 Task: Search one way flight ticket for 1 adult, 1 child, 1 infant in seat in premium economy from Roswell: Roswell Air Center to Gillette: Gillette Campbell County Airport on 5-1-2023. Choice of flights is Royal air maroc. Number of bags: 2 carry on bags and 4 checked bags. Price is upto 71000. Outbound departure time preference is 20:00.
Action: Mouse moved to (224, 223)
Screenshot: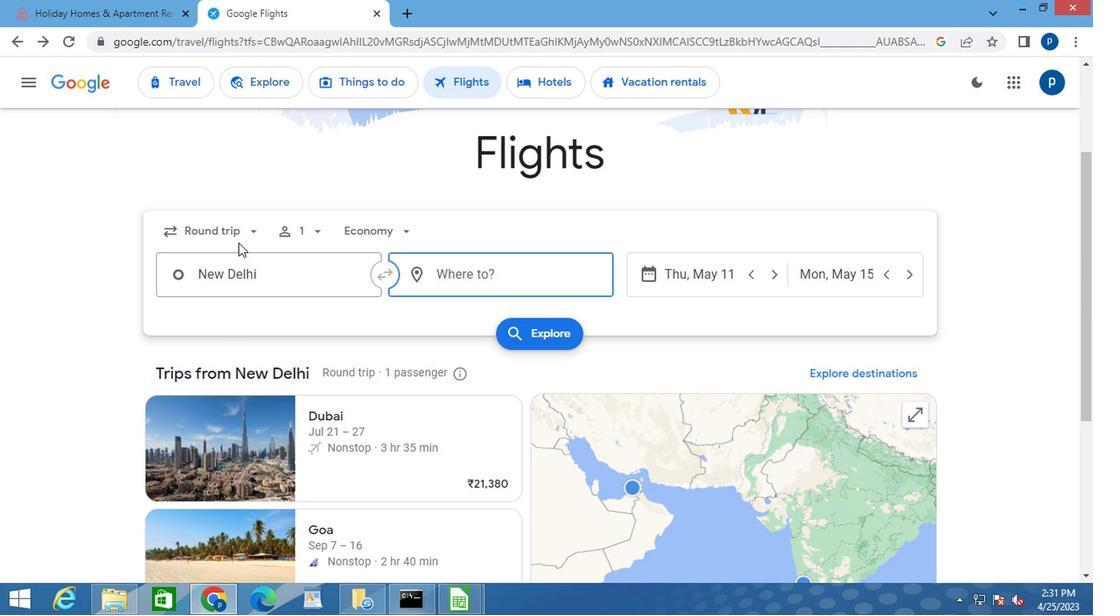 
Action: Mouse pressed left at (224, 223)
Screenshot: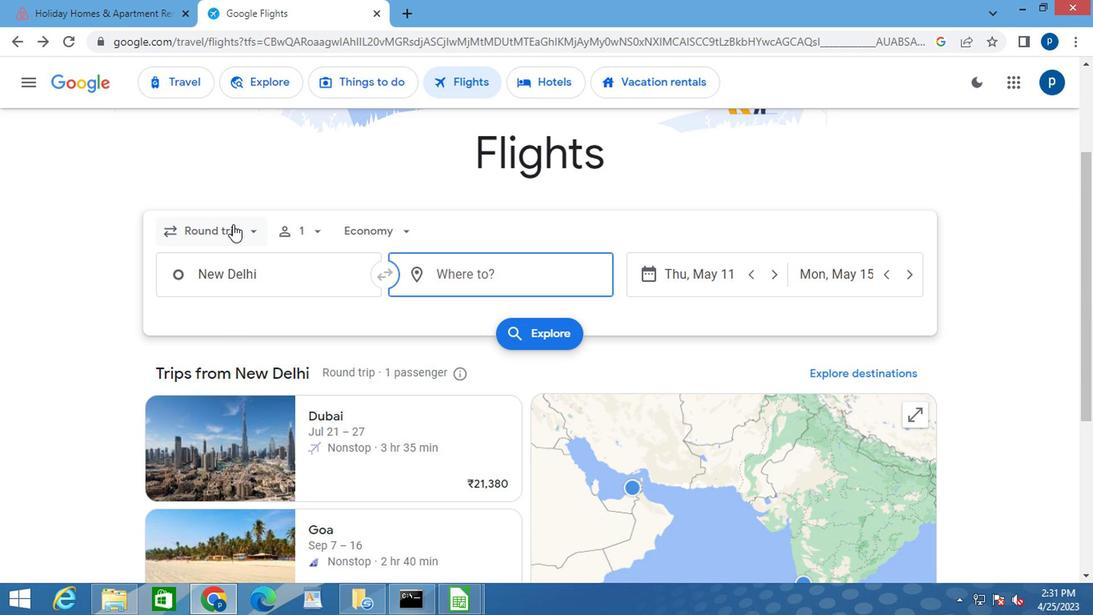 
Action: Mouse moved to (228, 306)
Screenshot: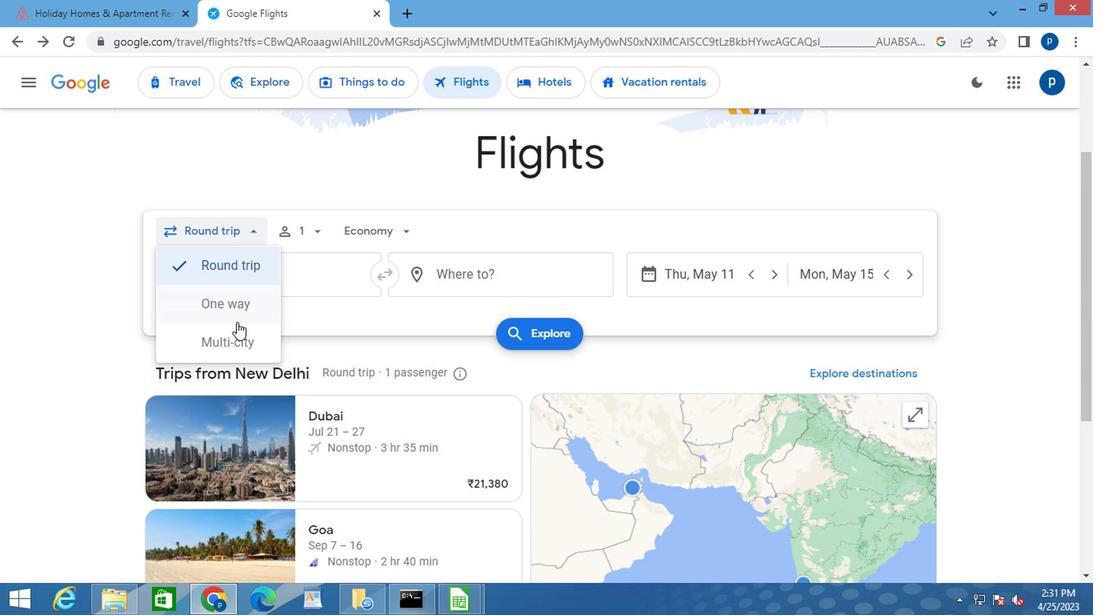 
Action: Mouse pressed left at (228, 306)
Screenshot: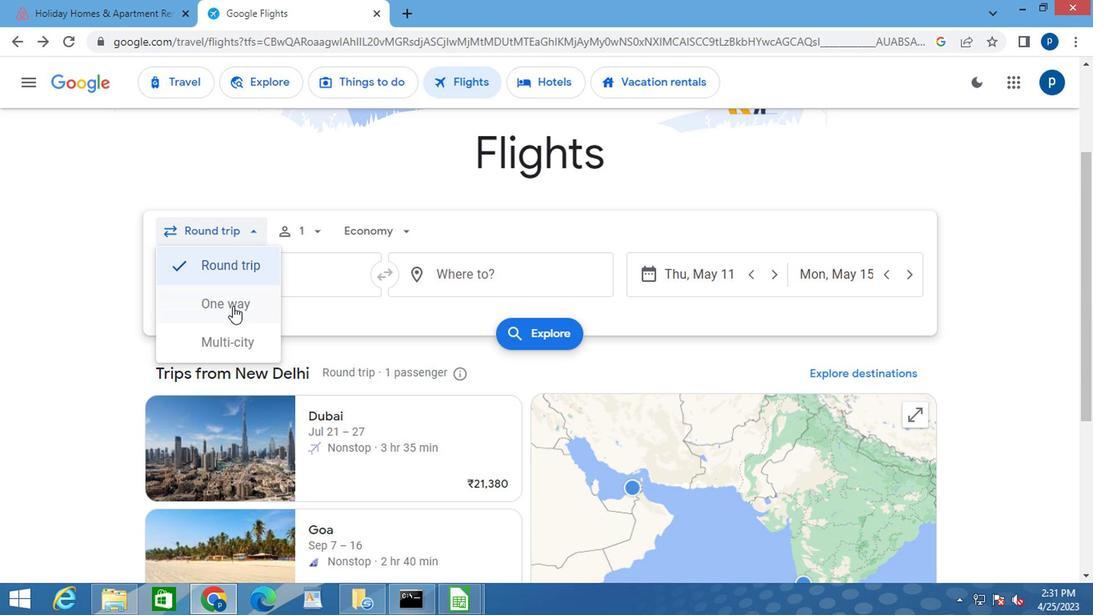 
Action: Mouse moved to (311, 237)
Screenshot: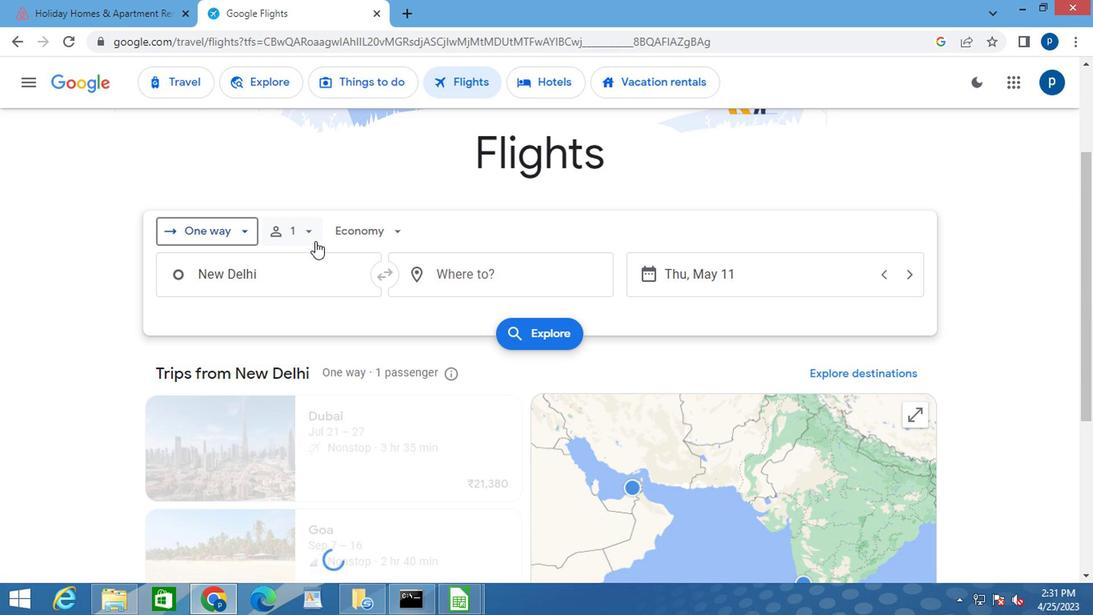 
Action: Mouse pressed left at (311, 237)
Screenshot: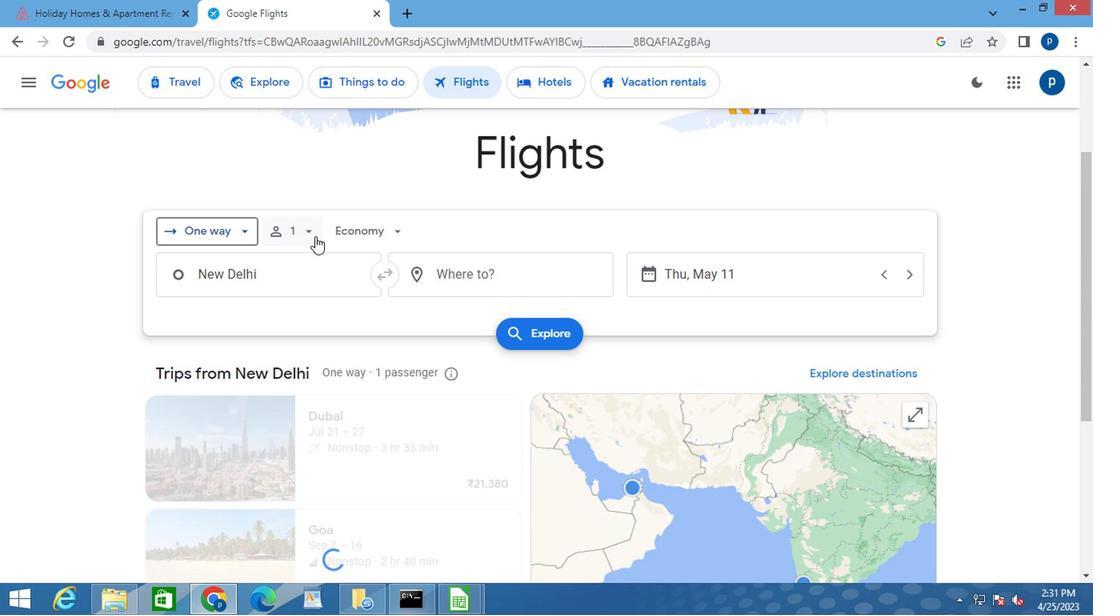 
Action: Mouse moved to (434, 312)
Screenshot: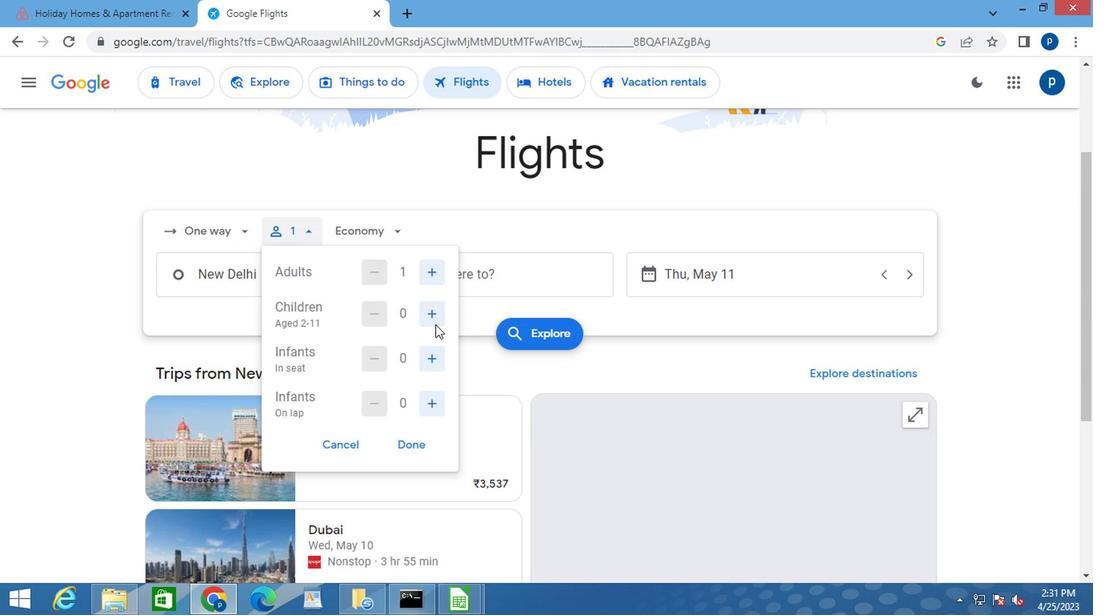 
Action: Mouse pressed left at (434, 312)
Screenshot: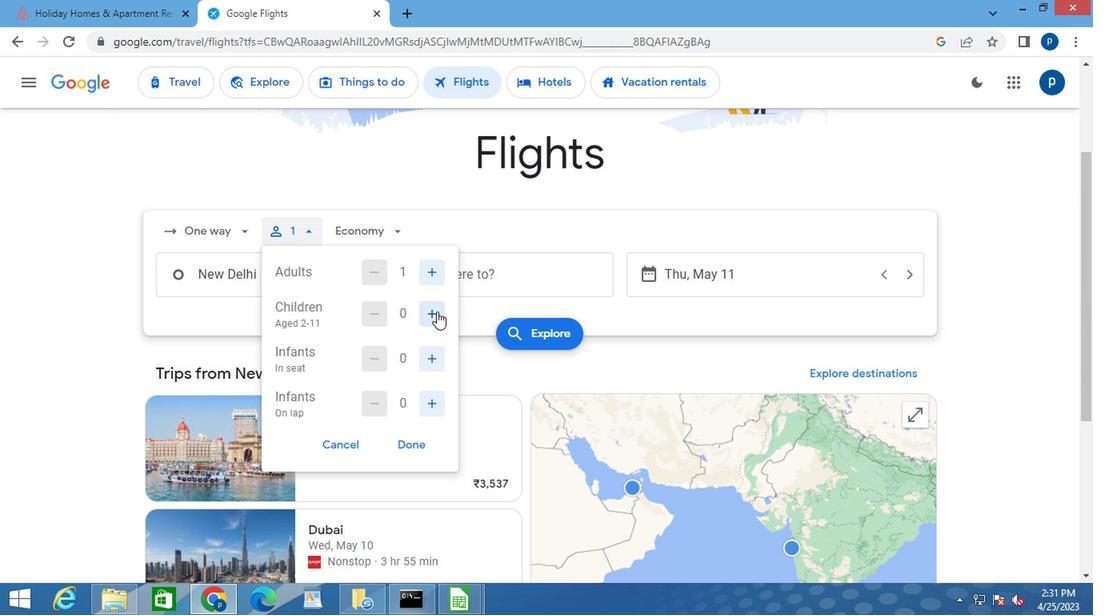 
Action: Mouse moved to (432, 357)
Screenshot: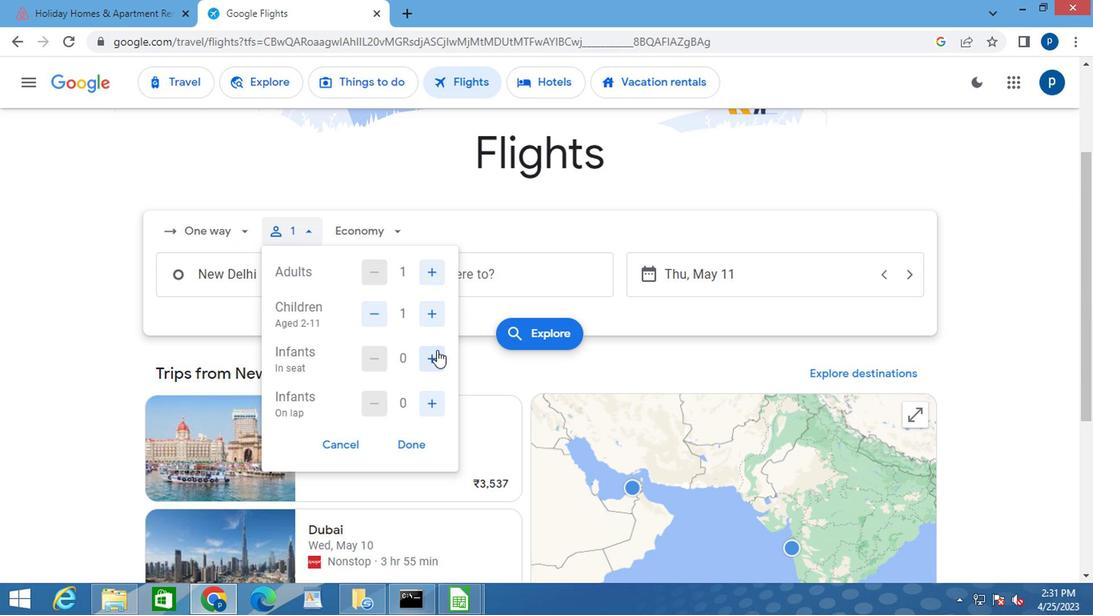 
Action: Mouse pressed left at (432, 357)
Screenshot: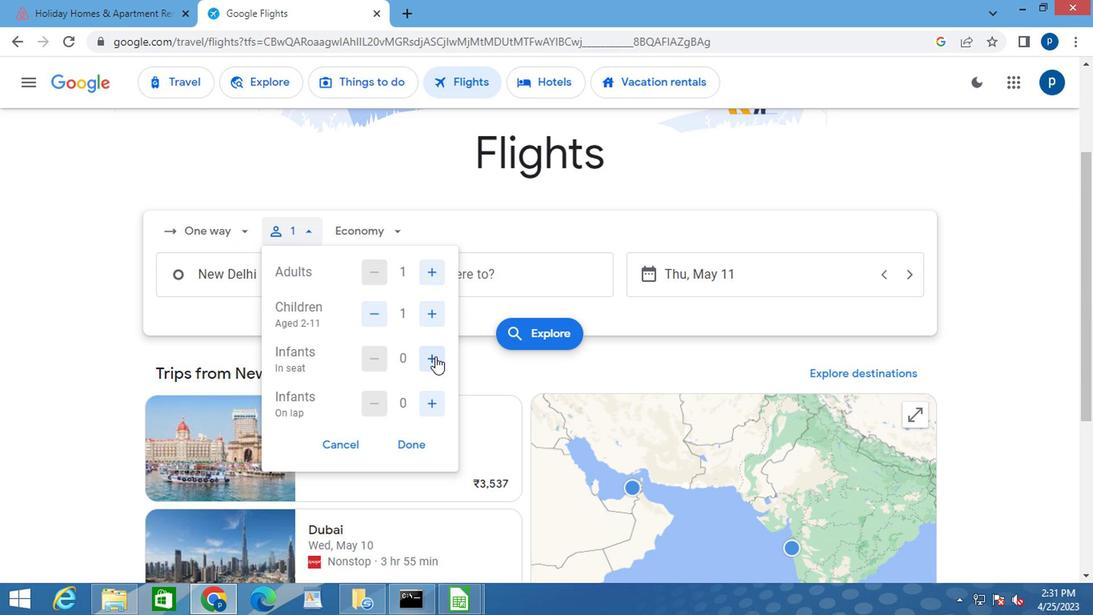 
Action: Mouse moved to (410, 440)
Screenshot: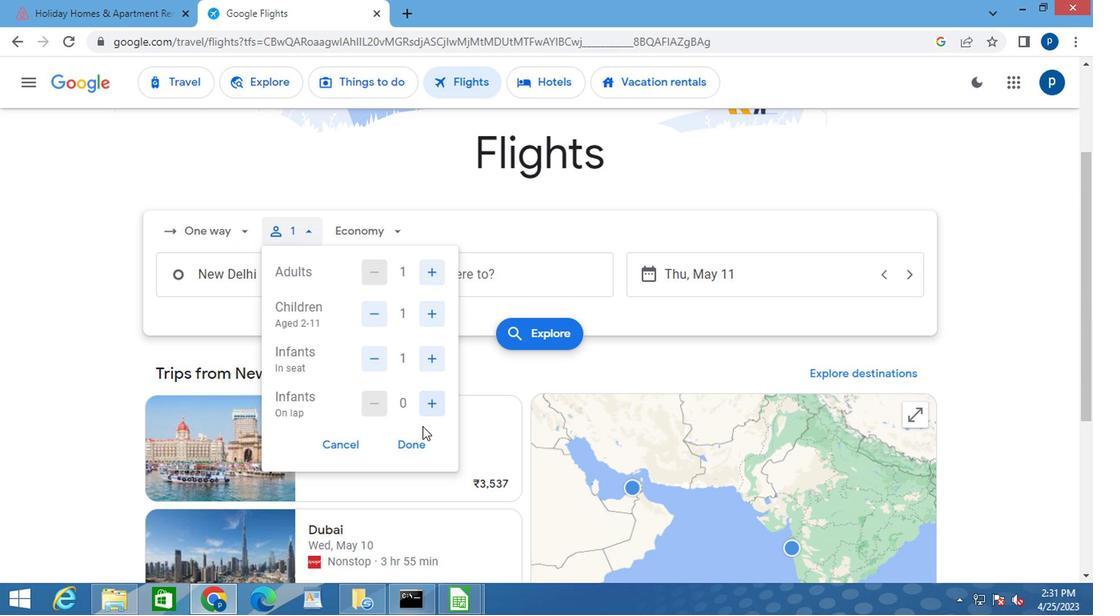 
Action: Mouse pressed left at (410, 440)
Screenshot: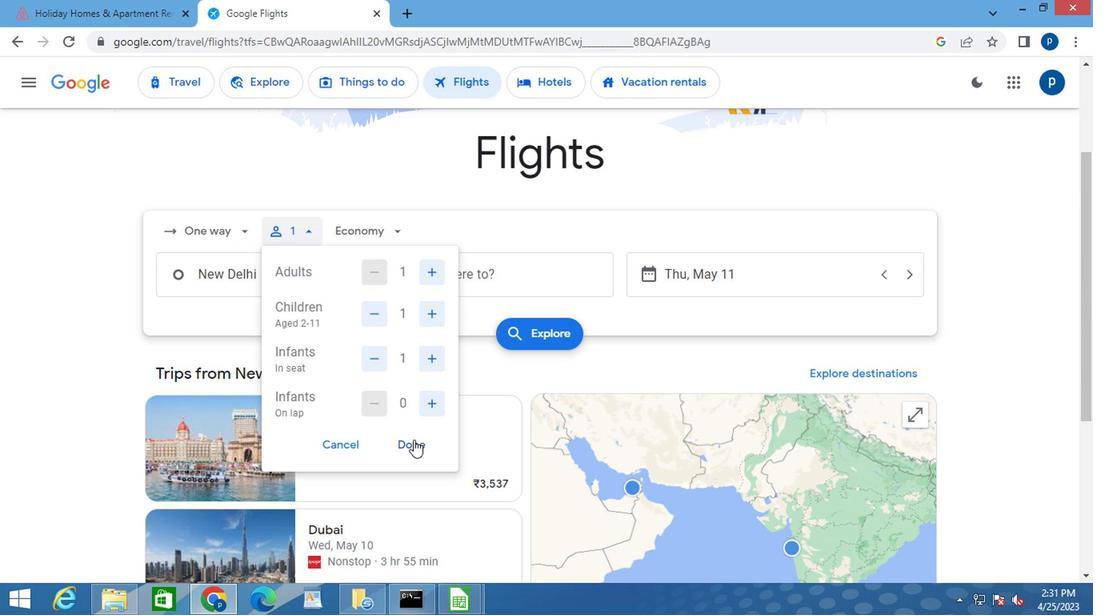 
Action: Mouse moved to (368, 237)
Screenshot: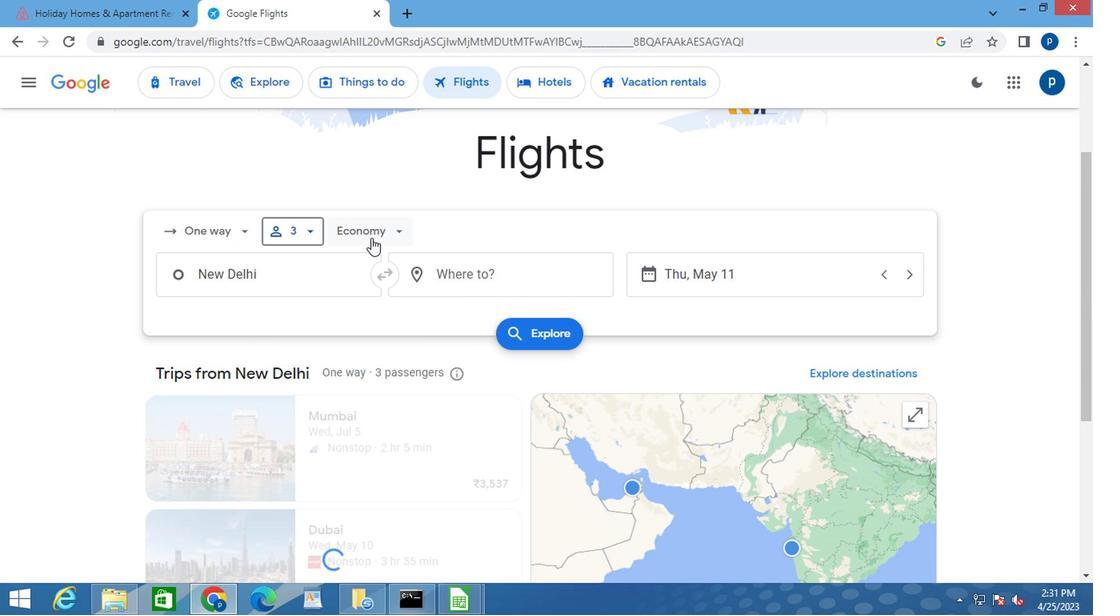 
Action: Mouse pressed left at (368, 237)
Screenshot: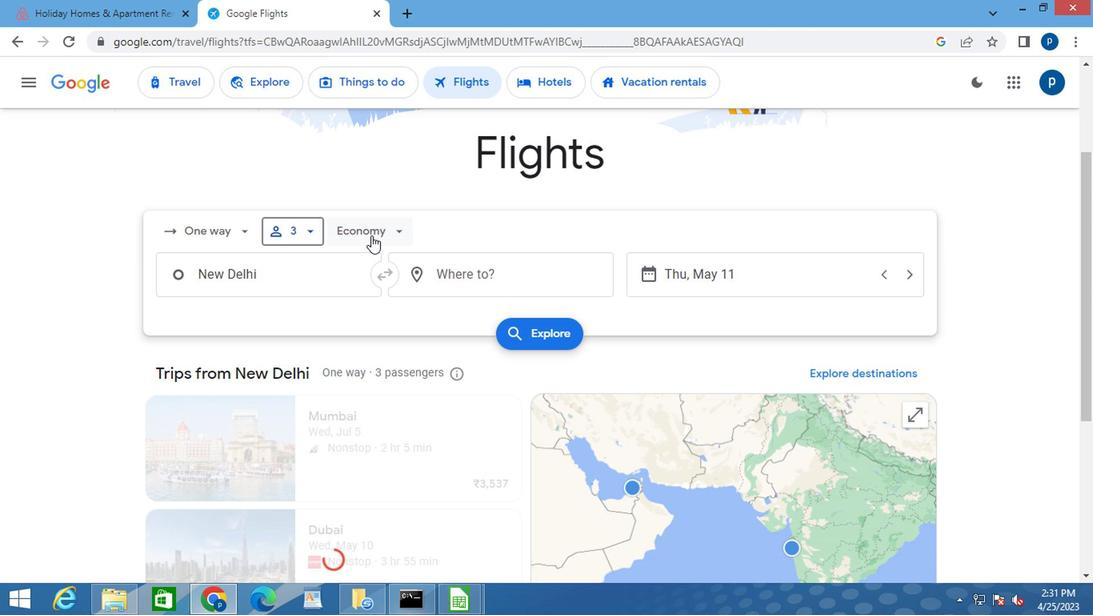 
Action: Mouse moved to (393, 303)
Screenshot: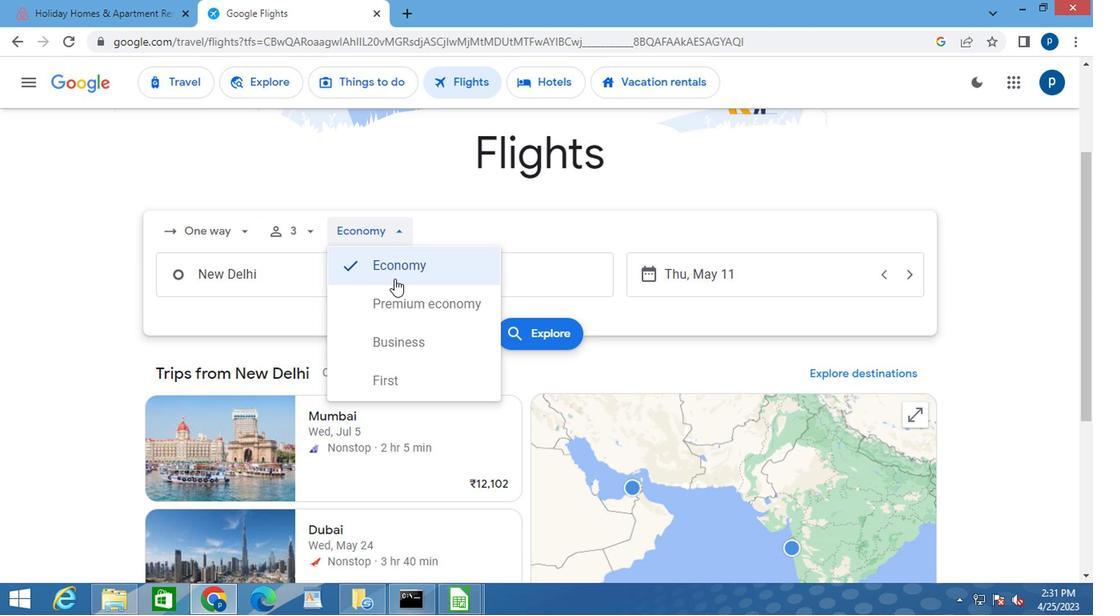 
Action: Mouse pressed left at (393, 303)
Screenshot: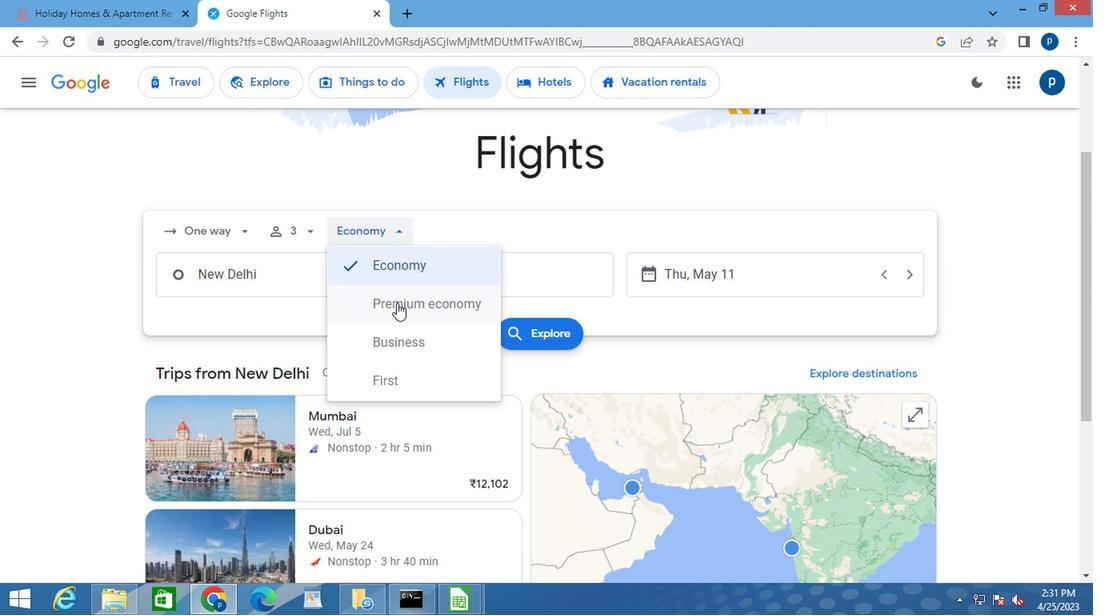 
Action: Mouse moved to (250, 279)
Screenshot: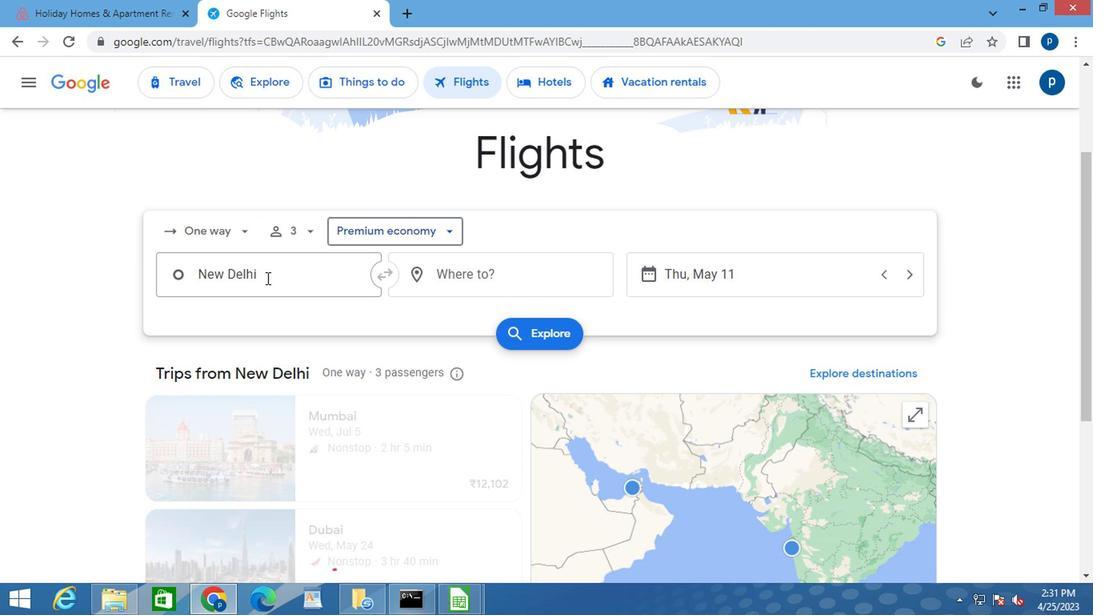 
Action: Mouse pressed left at (250, 279)
Screenshot: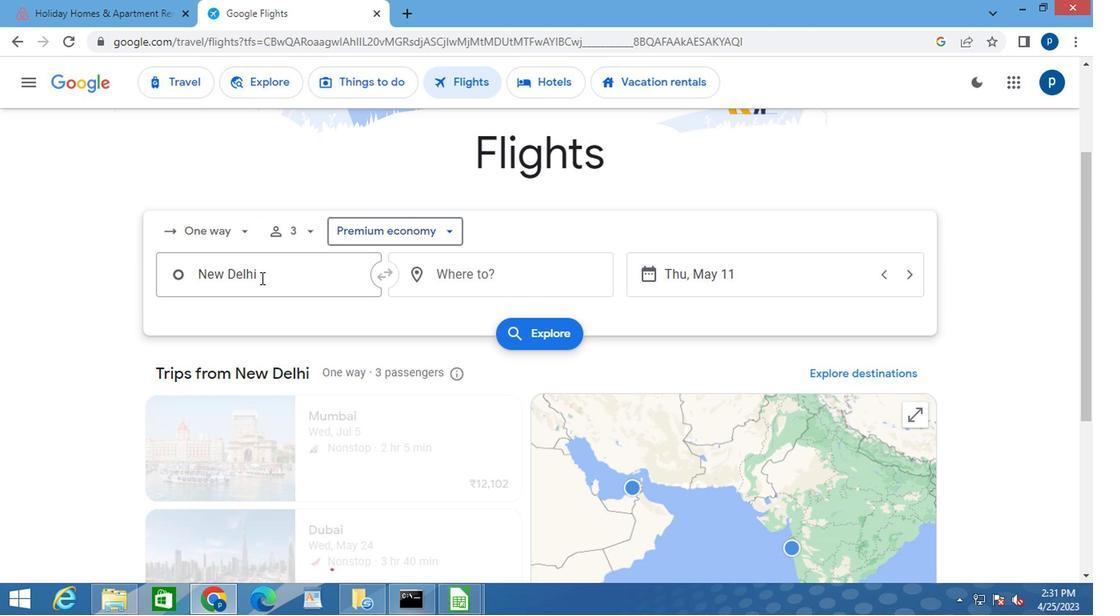 
Action: Mouse pressed left at (250, 279)
Screenshot: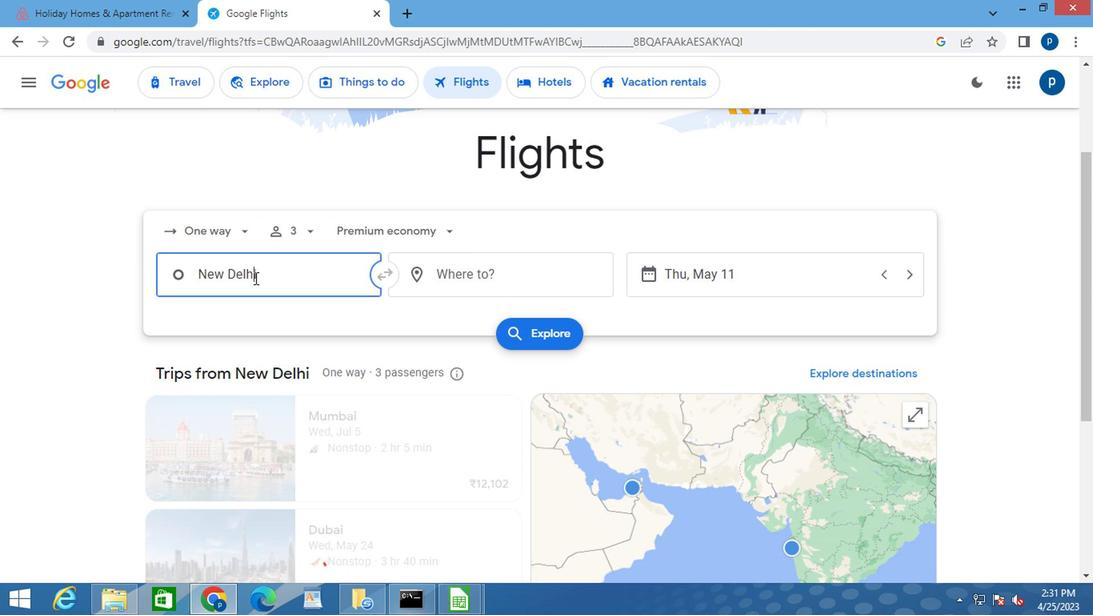 
Action: Key pressed r<Key.caps_lock>osewell<Key.space><Key.caps_lock>aa<Key.caps_lock><Key.backspace>ir
Screenshot: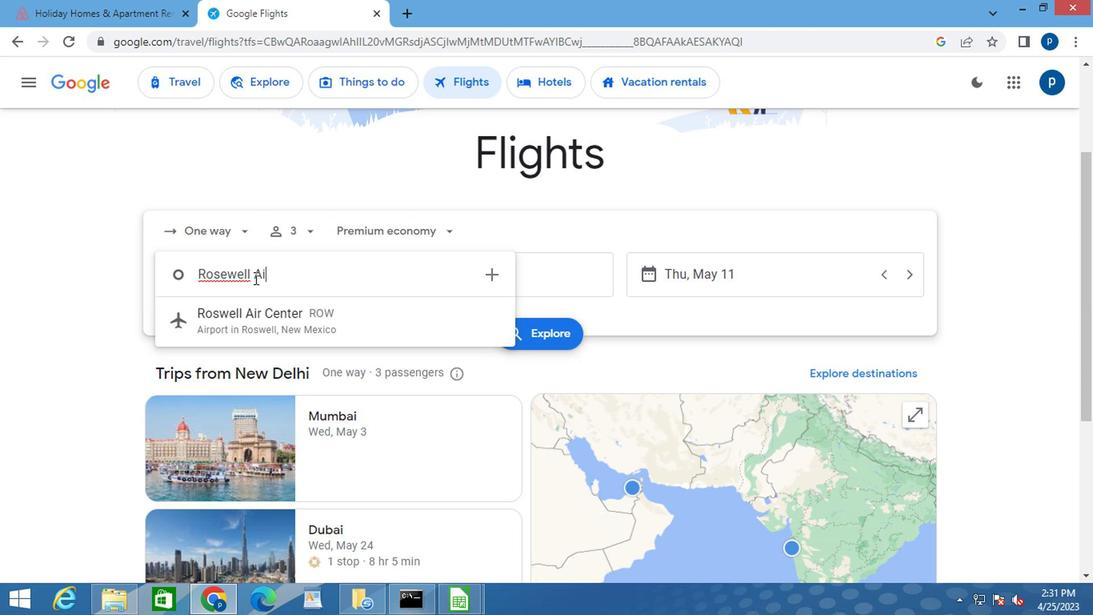 
Action: Mouse moved to (263, 316)
Screenshot: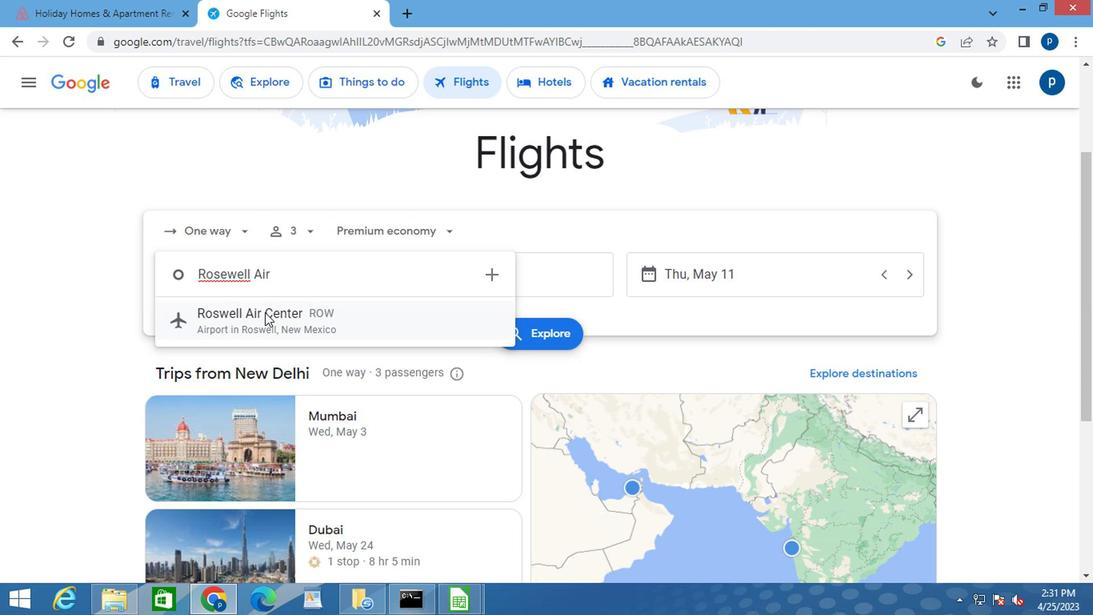 
Action: Mouse pressed left at (263, 316)
Screenshot: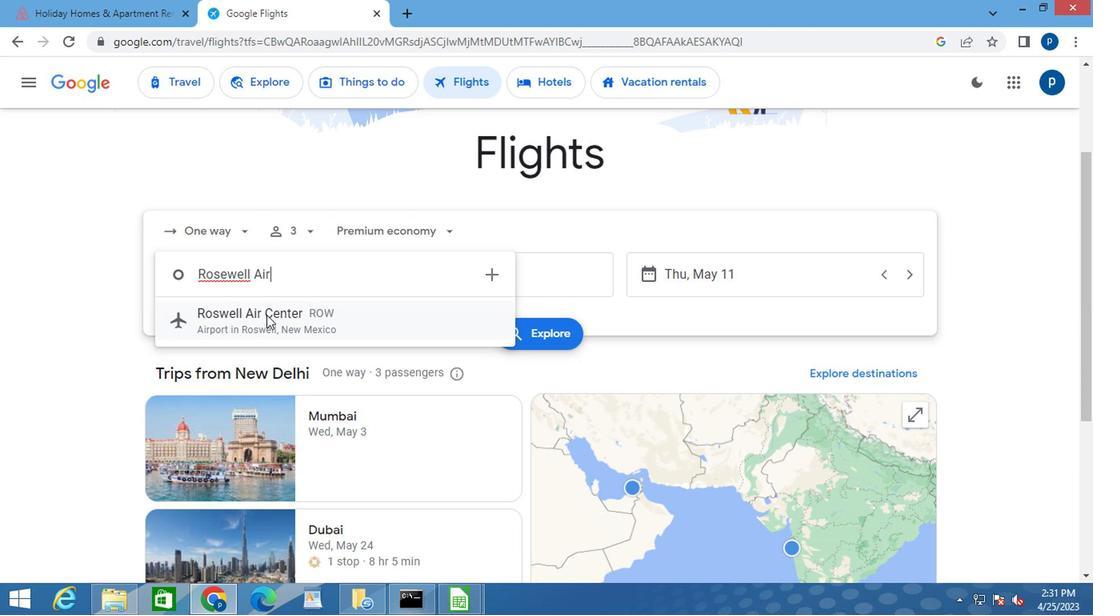 
Action: Mouse moved to (448, 281)
Screenshot: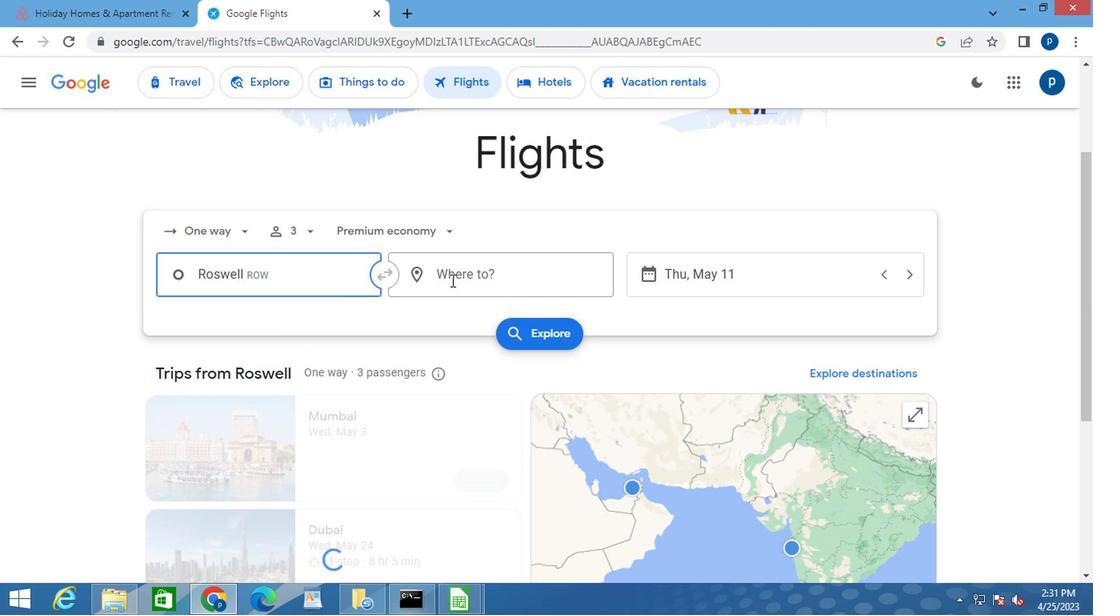 
Action: Mouse pressed left at (448, 281)
Screenshot: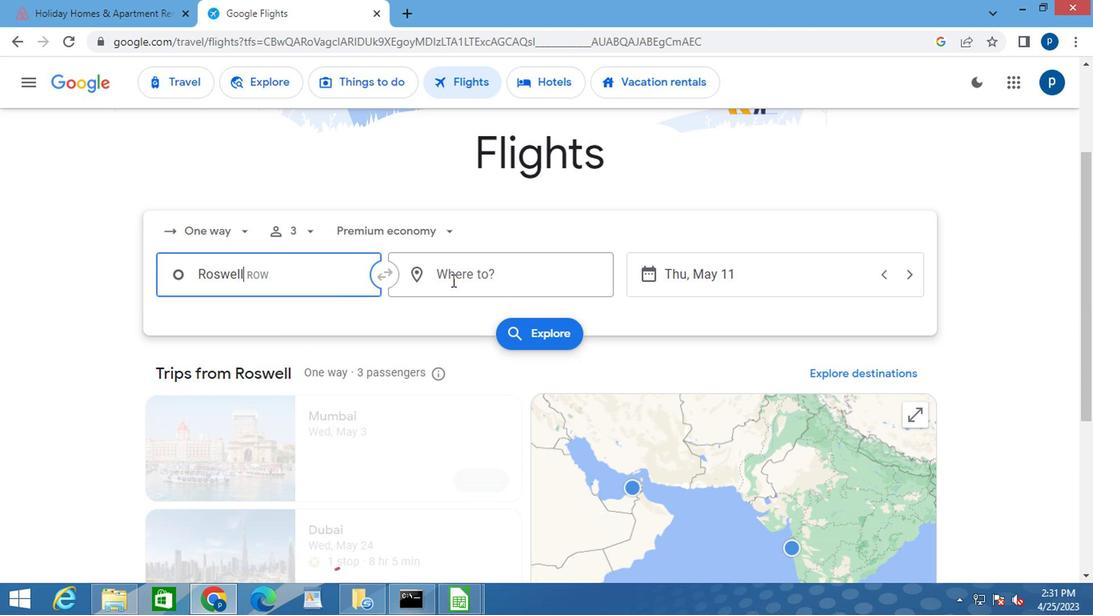 
Action: Key pressed <Key.caps_lock>g<Key.caps_lock>illett
Screenshot: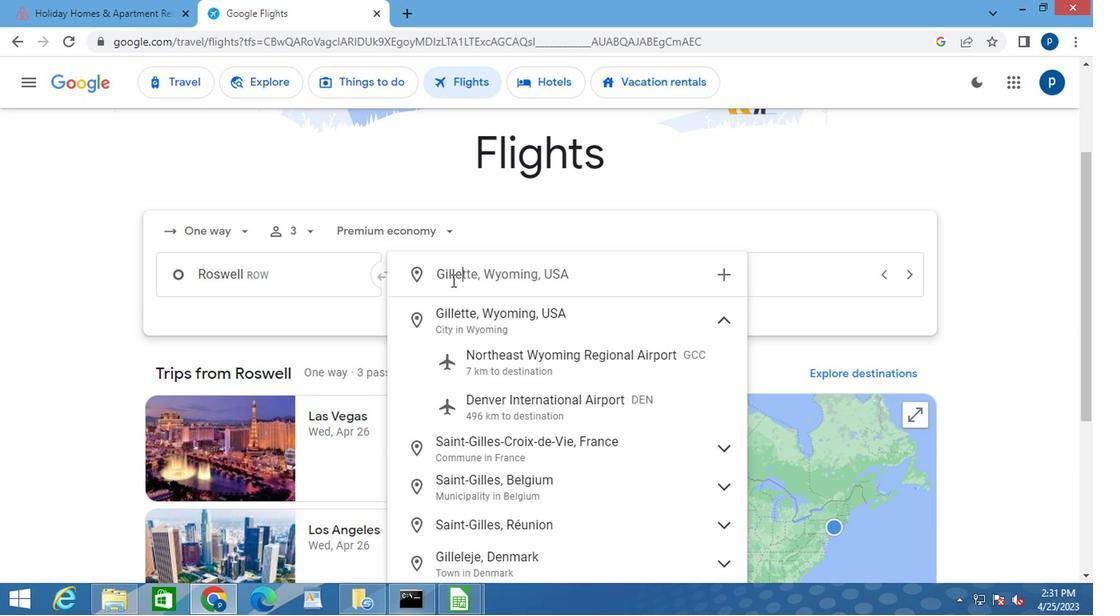 
Action: Mouse moved to (472, 322)
Screenshot: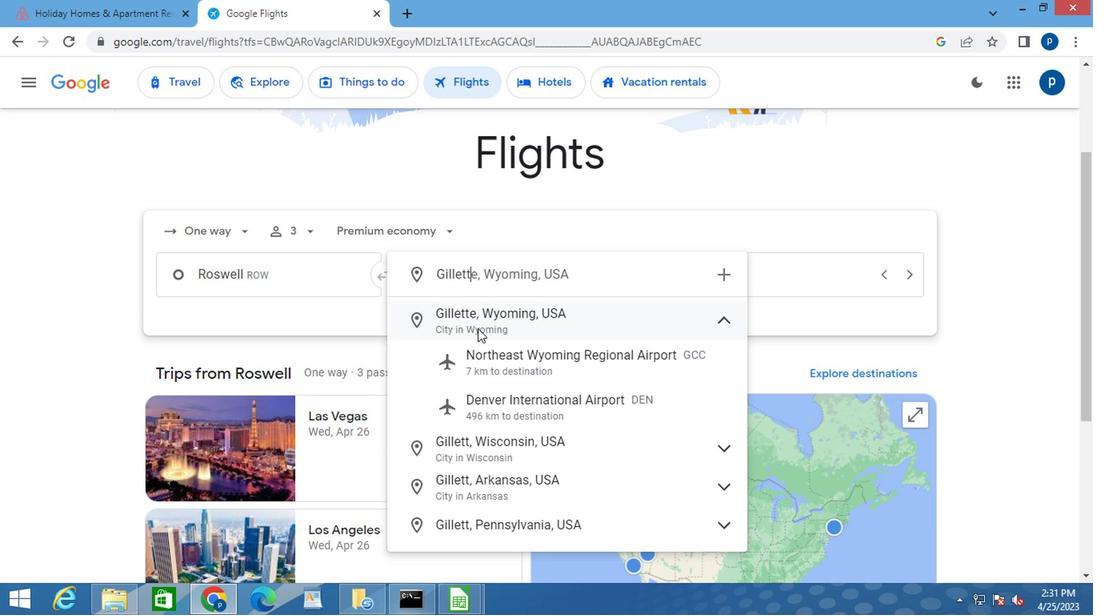 
Action: Mouse pressed left at (472, 322)
Screenshot: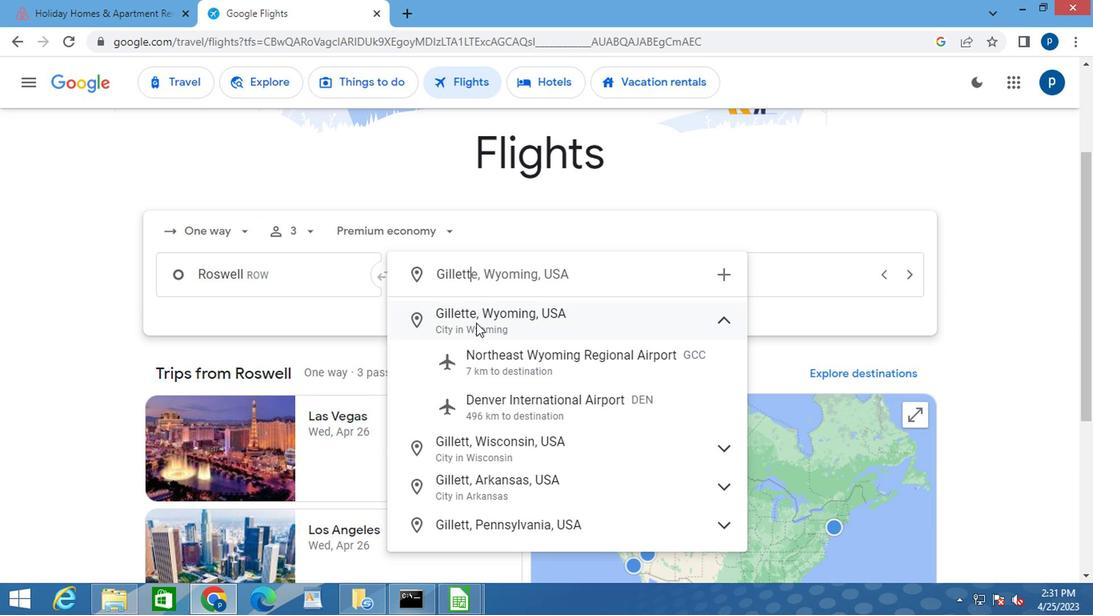 
Action: Mouse moved to (638, 279)
Screenshot: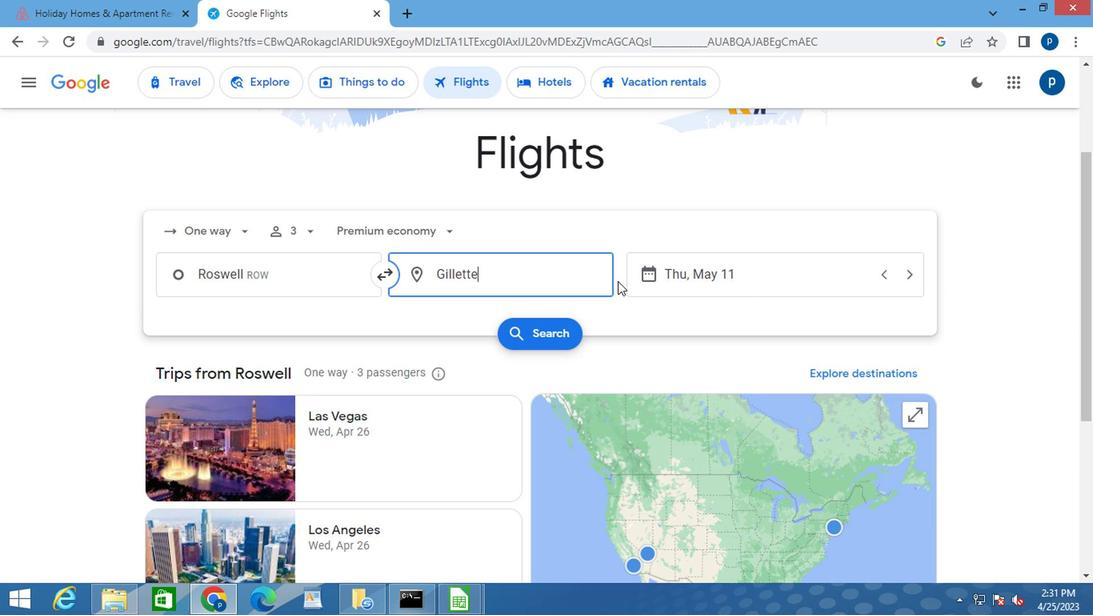 
Action: Mouse pressed left at (638, 279)
Screenshot: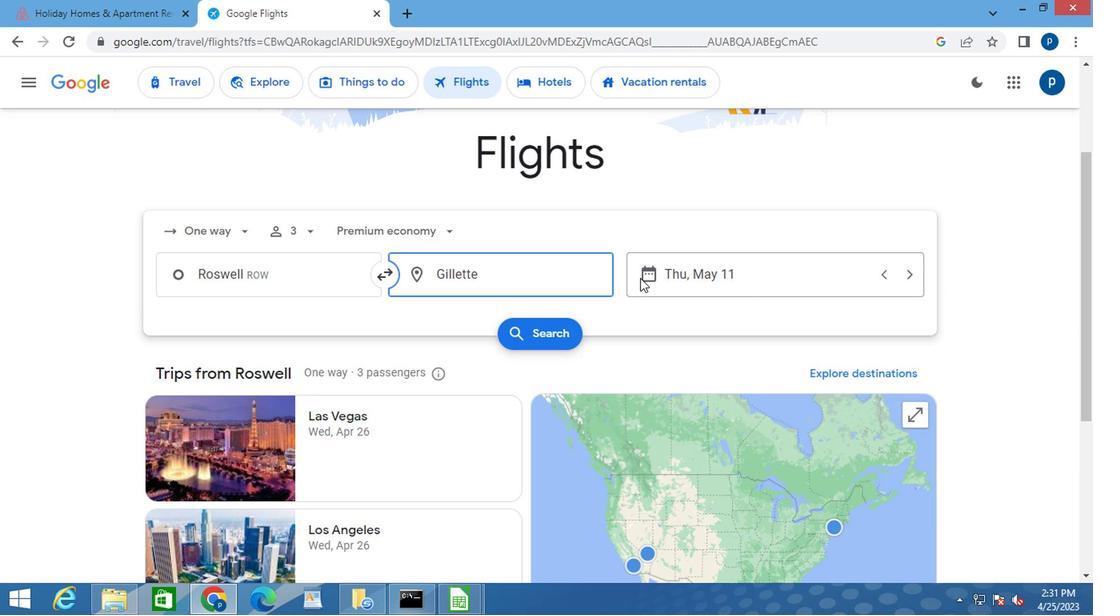 
Action: Mouse moved to (704, 287)
Screenshot: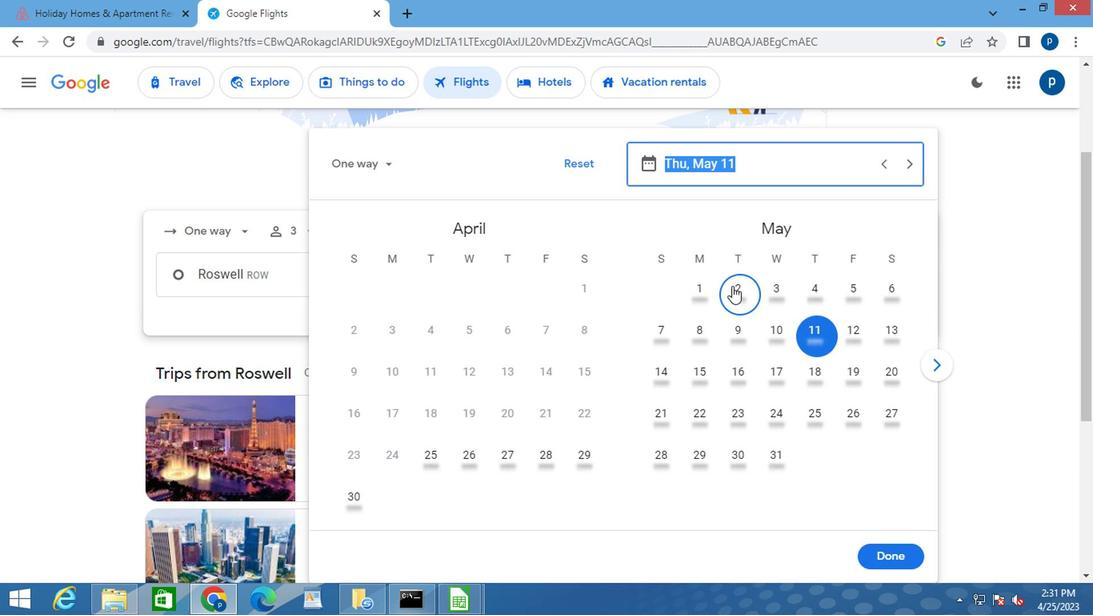 
Action: Mouse pressed left at (704, 287)
Screenshot: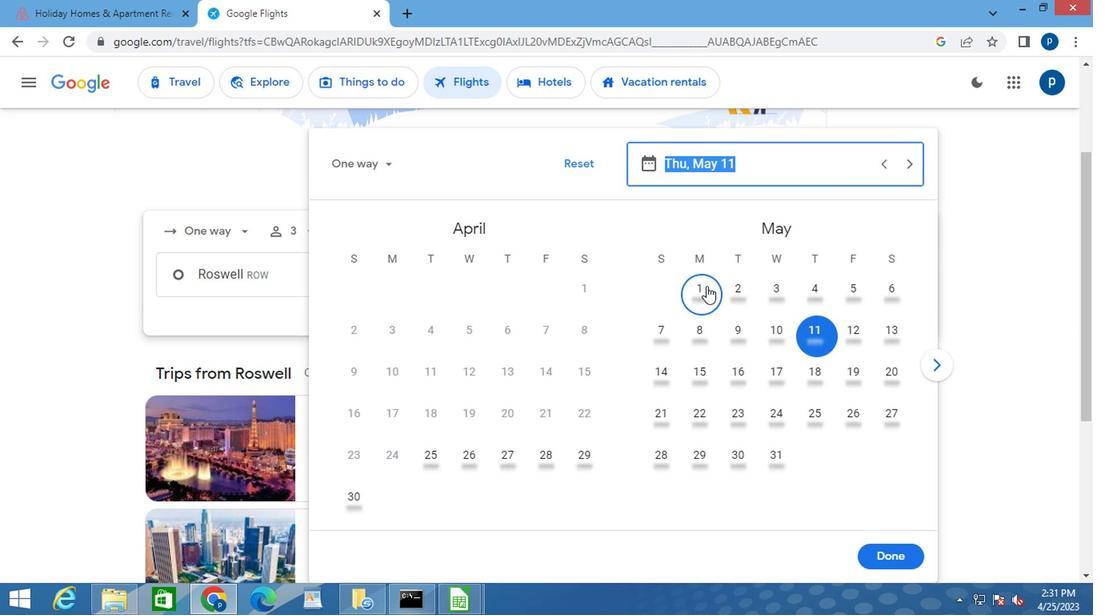 
Action: Mouse moved to (900, 549)
Screenshot: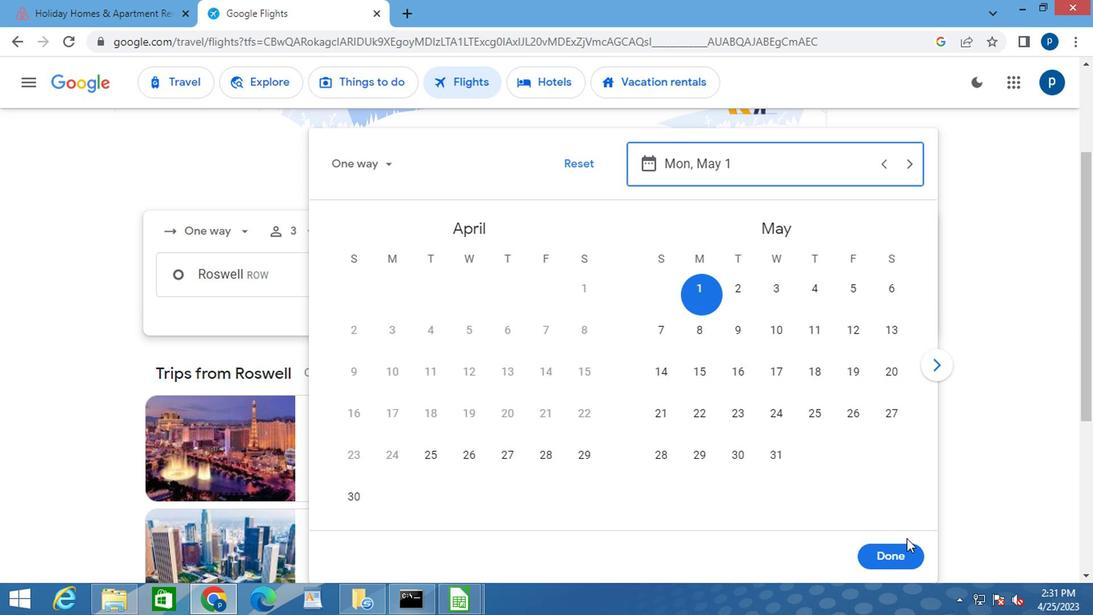 
Action: Mouse pressed left at (900, 549)
Screenshot: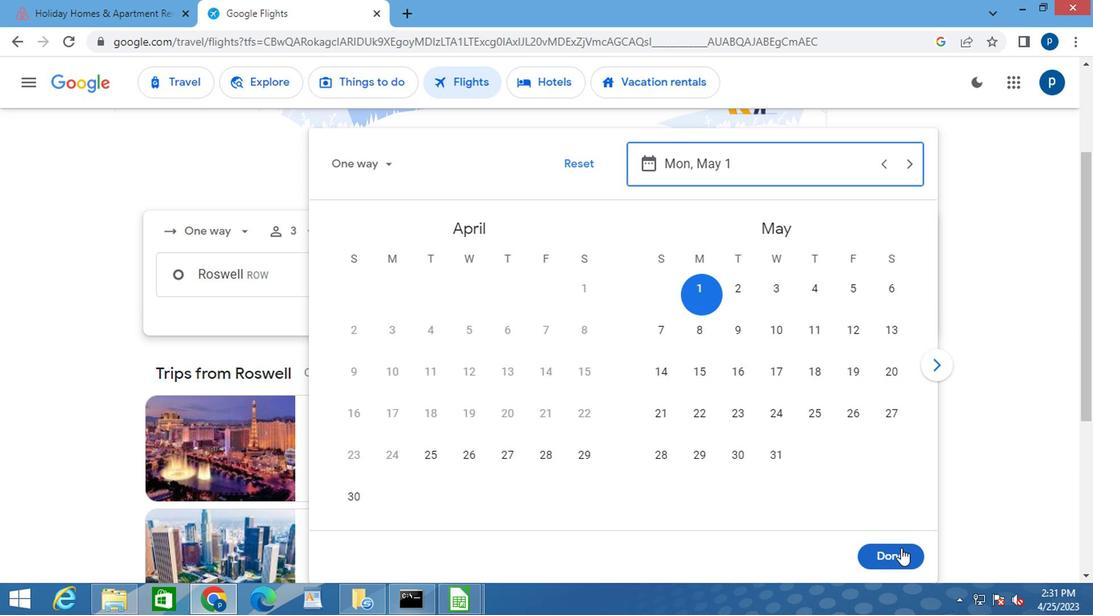 
Action: Mouse moved to (529, 334)
Screenshot: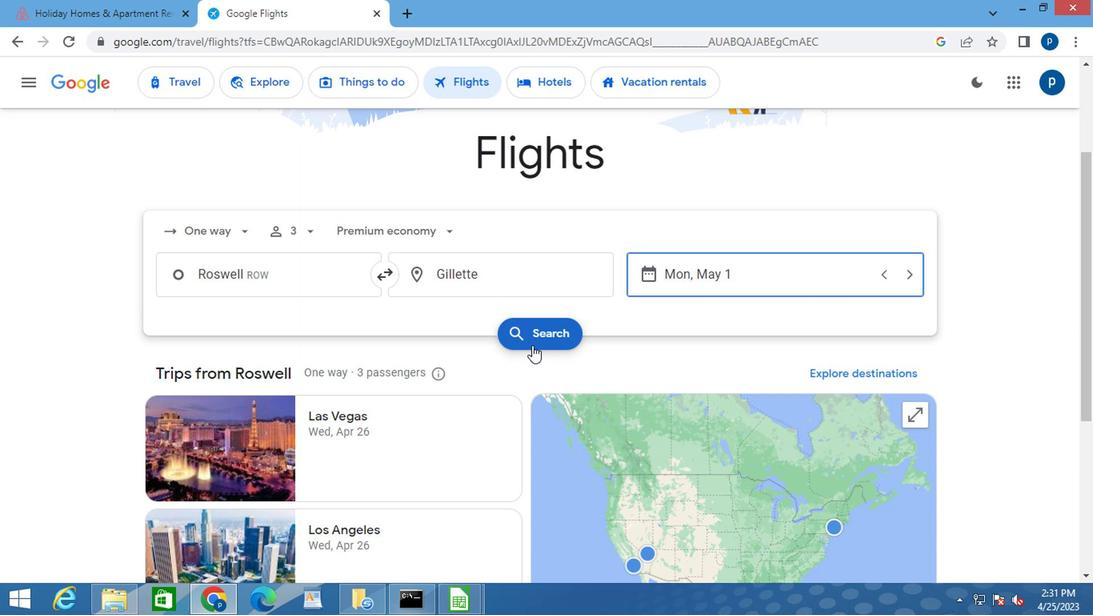 
Action: Mouse pressed left at (529, 334)
Screenshot: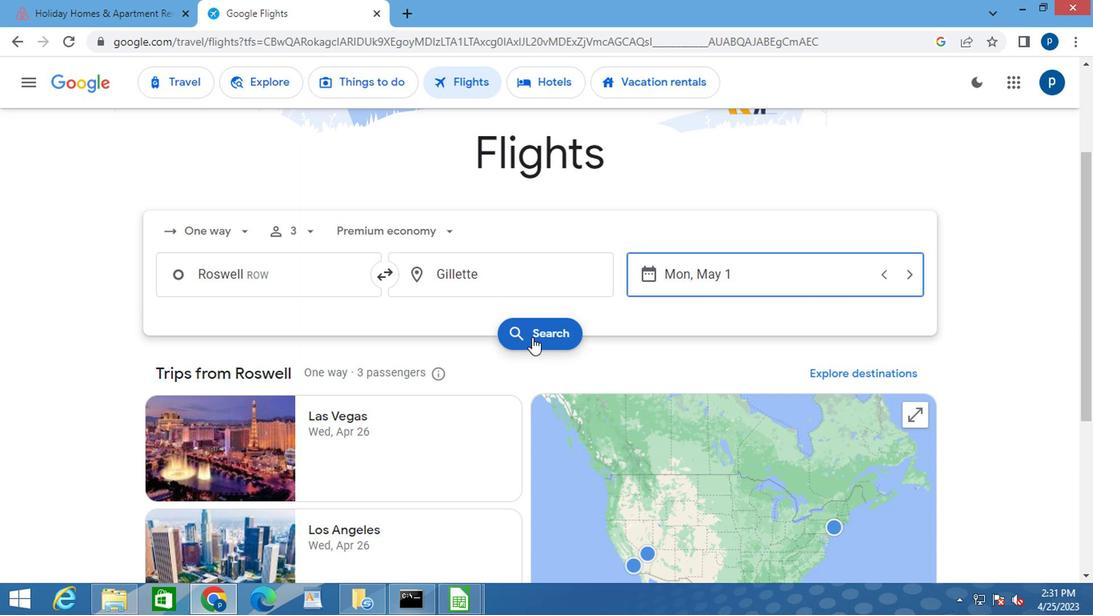 
Action: Mouse moved to (165, 226)
Screenshot: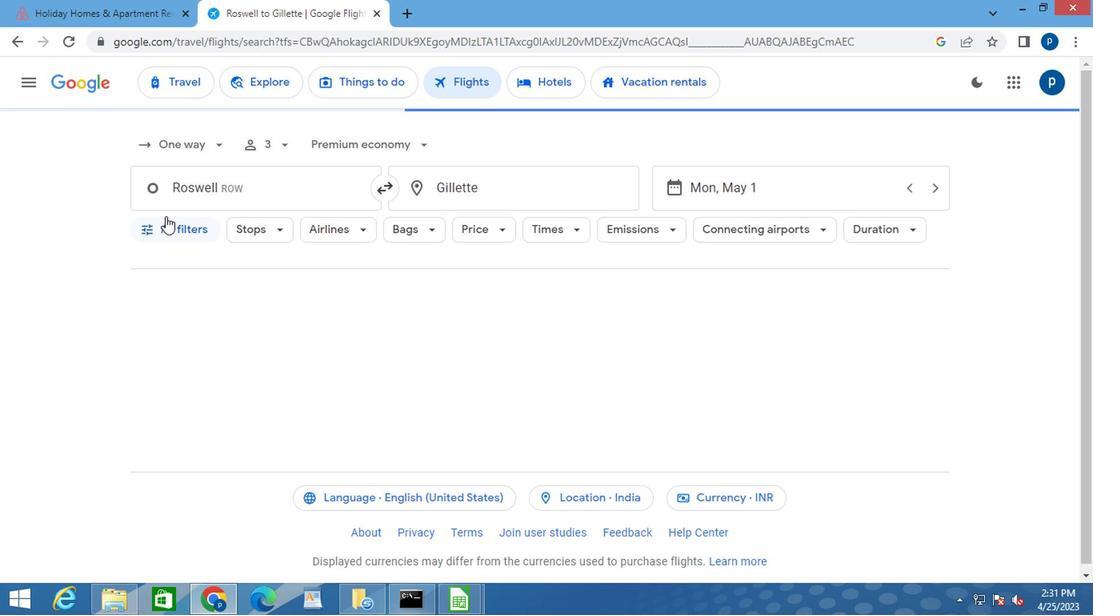 
Action: Mouse pressed left at (165, 226)
Screenshot: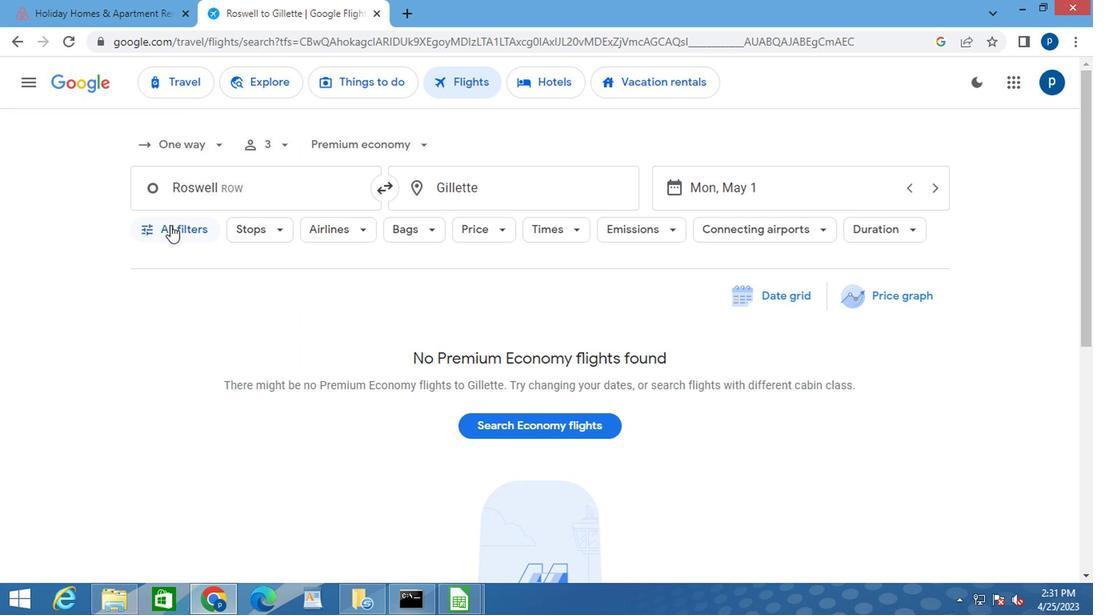 
Action: Mouse moved to (223, 372)
Screenshot: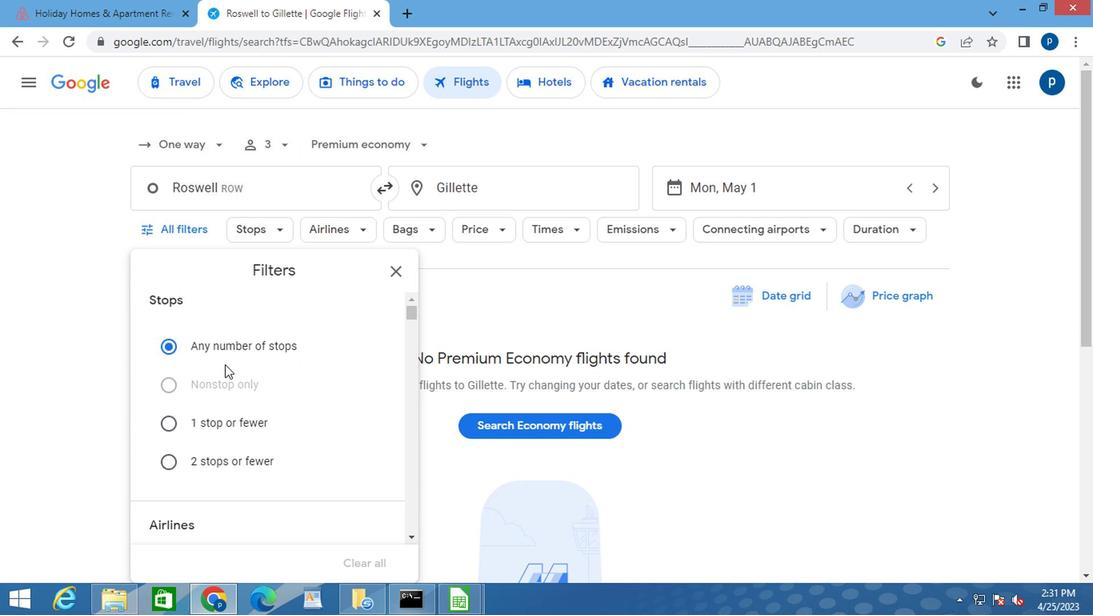 
Action: Mouse scrolled (223, 371) with delta (0, -1)
Screenshot: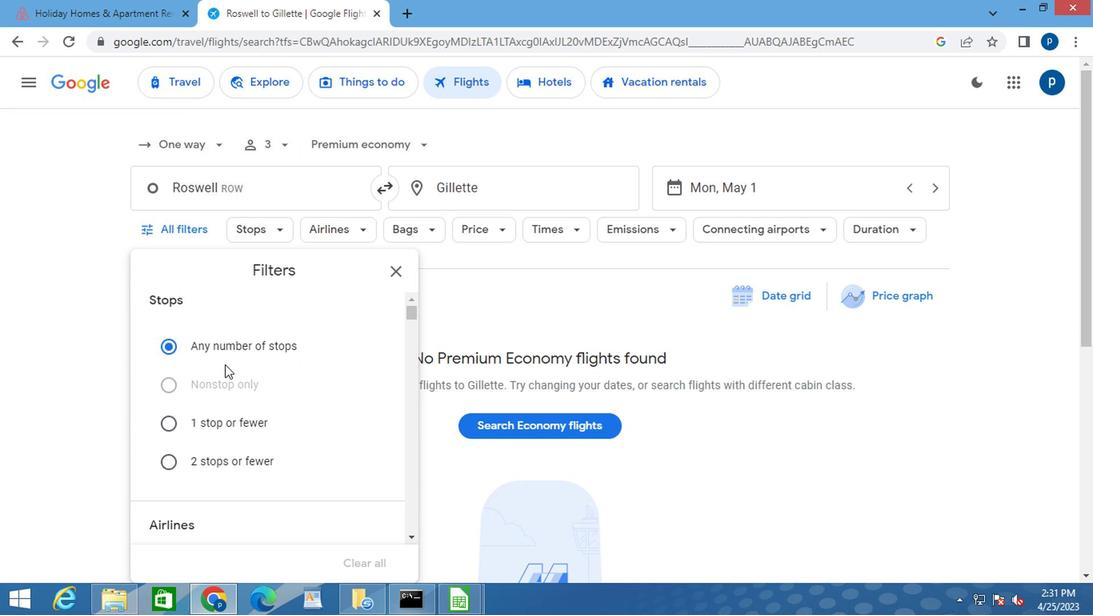 
Action: Mouse moved to (224, 374)
Screenshot: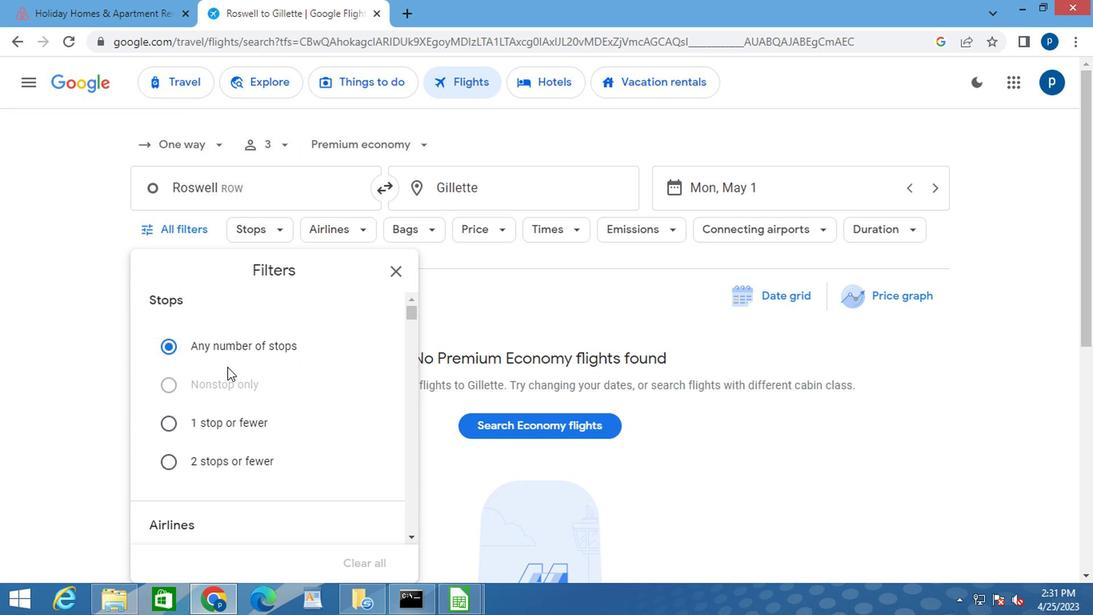 
Action: Mouse scrolled (224, 374) with delta (0, 0)
Screenshot: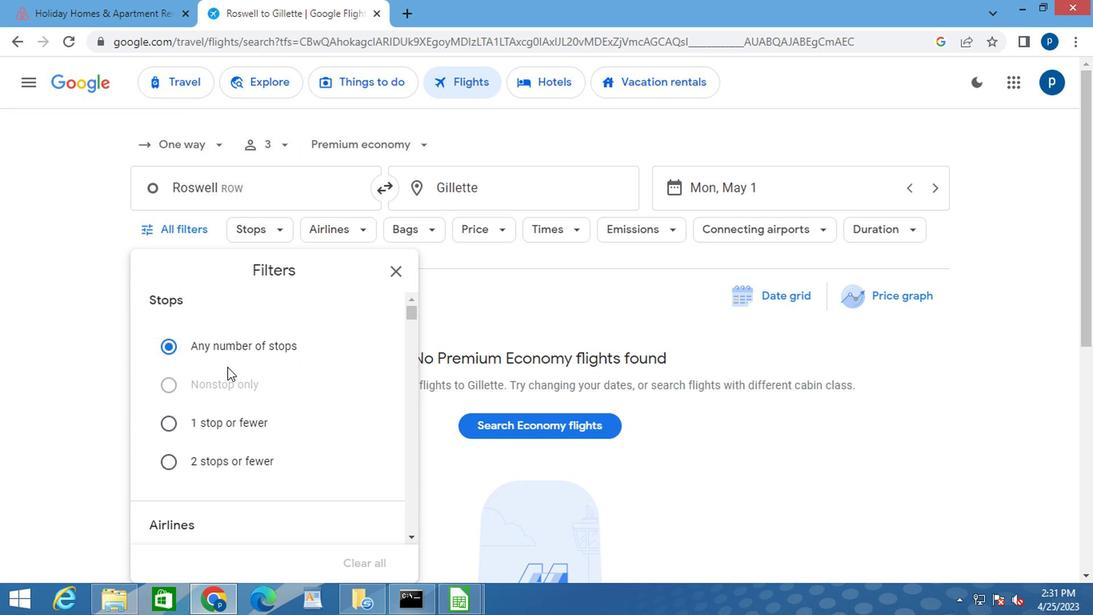 
Action: Mouse scrolled (224, 374) with delta (0, 0)
Screenshot: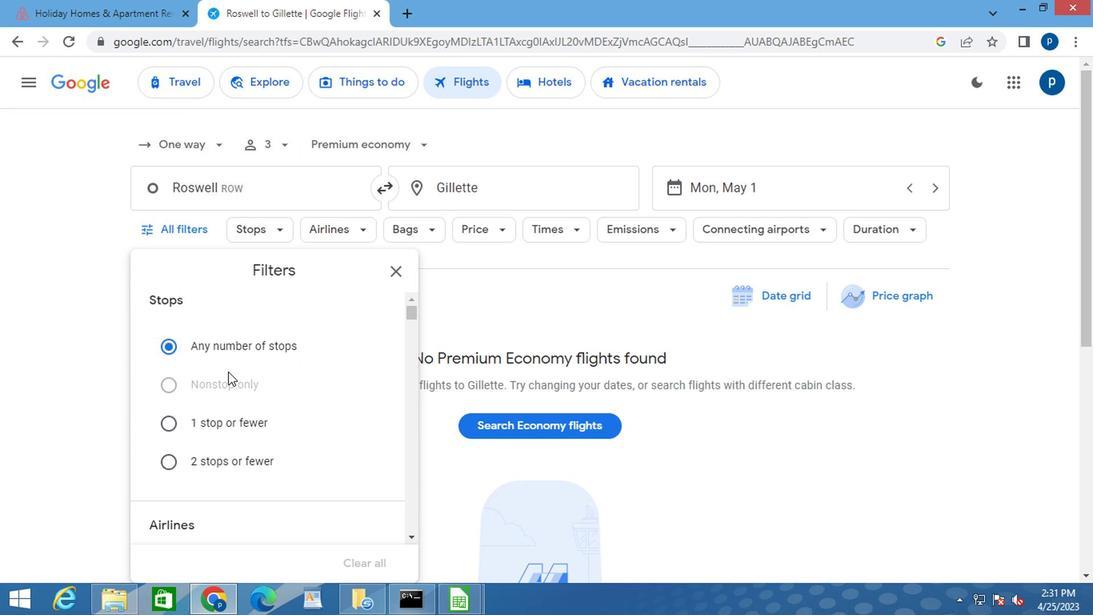 
Action: Mouse moved to (239, 395)
Screenshot: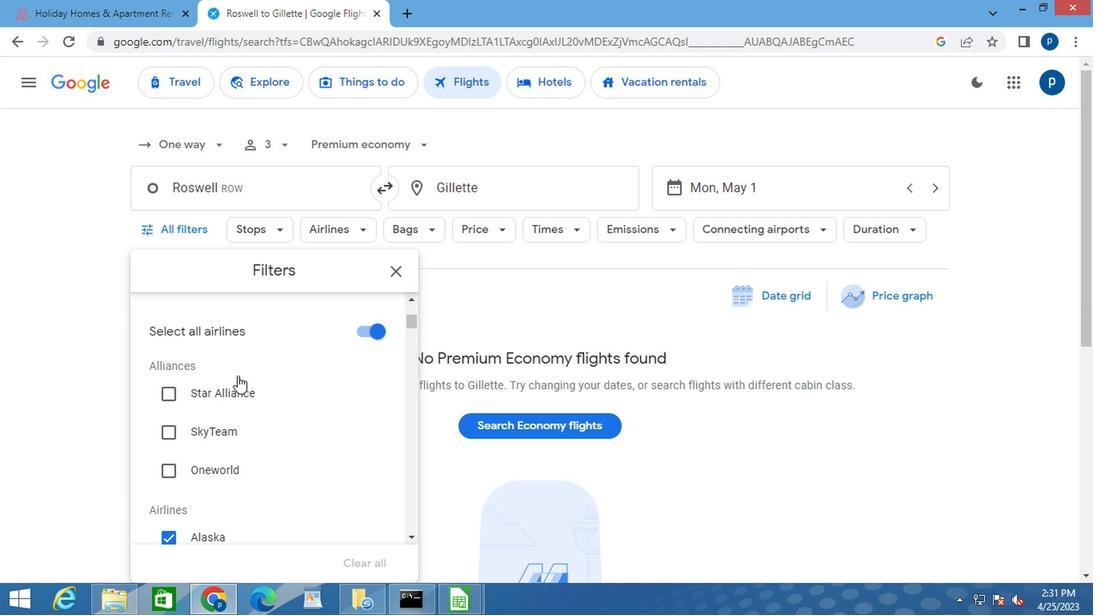 
Action: Mouse scrolled (239, 394) with delta (0, 0)
Screenshot: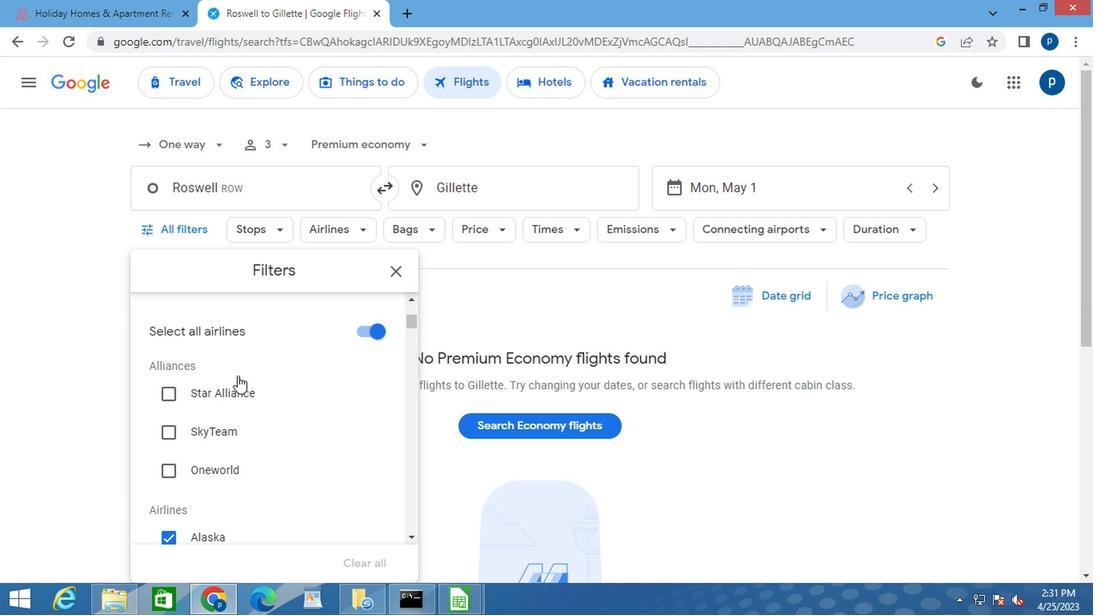 
Action: Mouse moved to (239, 398)
Screenshot: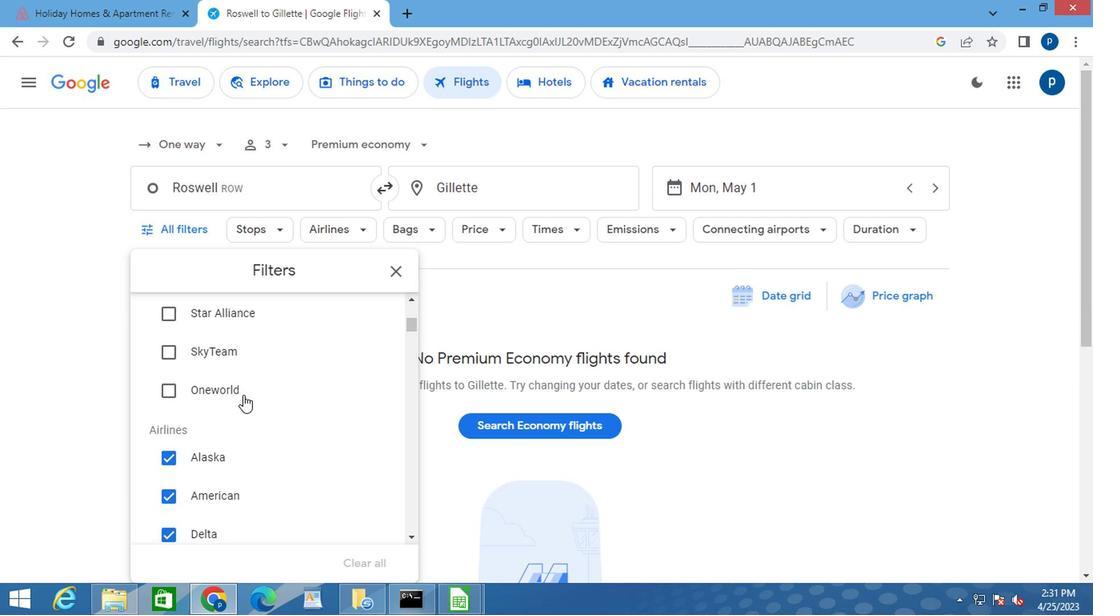 
Action: Mouse scrolled (239, 398) with delta (0, 0)
Screenshot: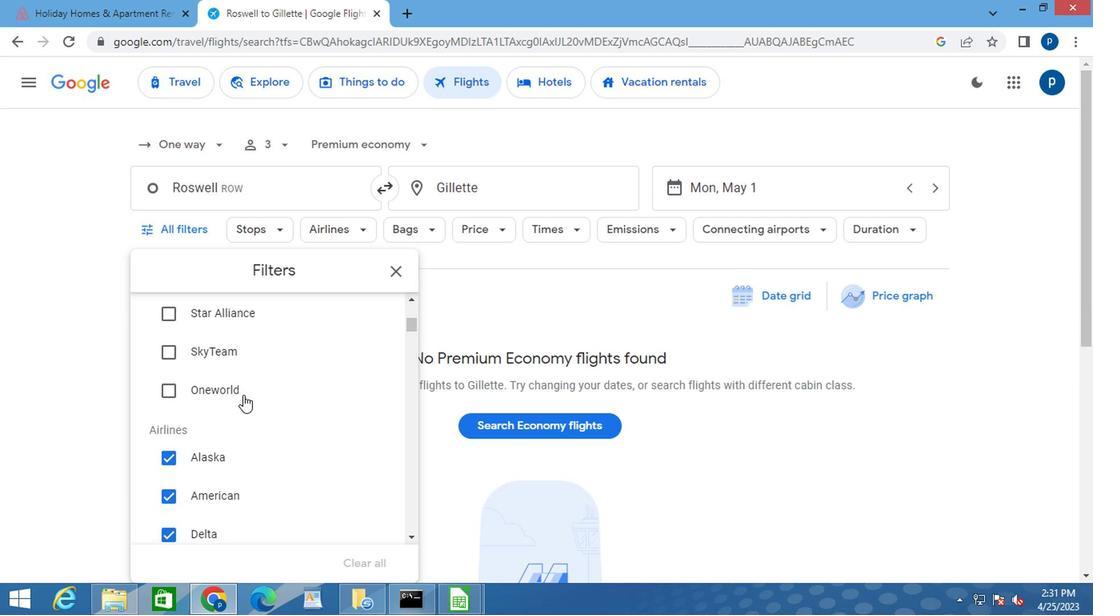 
Action: Mouse moved to (243, 398)
Screenshot: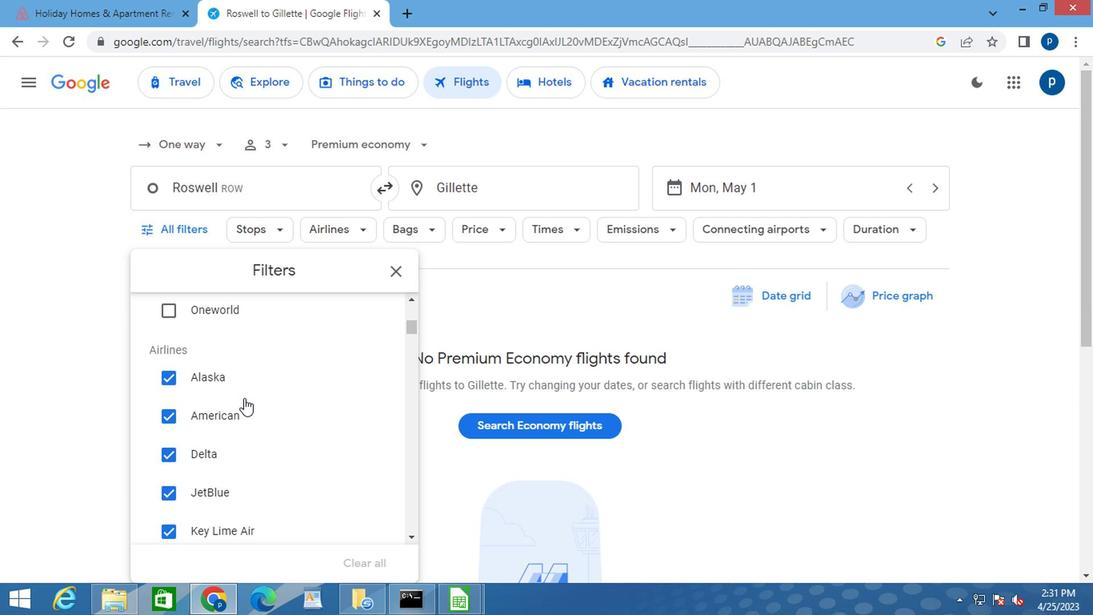 
Action: Mouse scrolled (243, 398) with delta (0, 0)
Screenshot: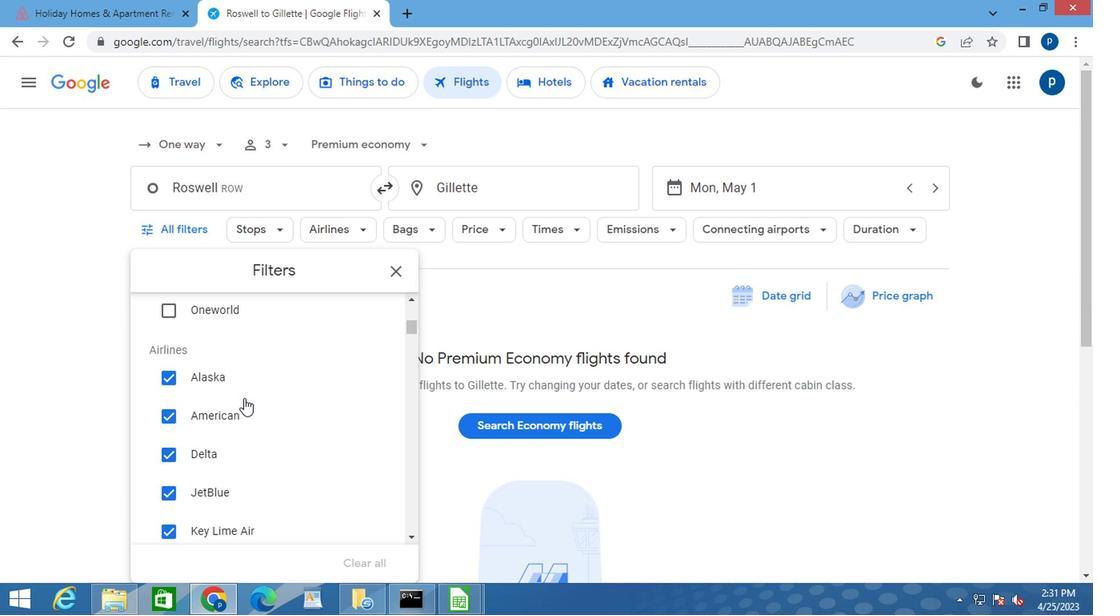 
Action: Mouse moved to (244, 398)
Screenshot: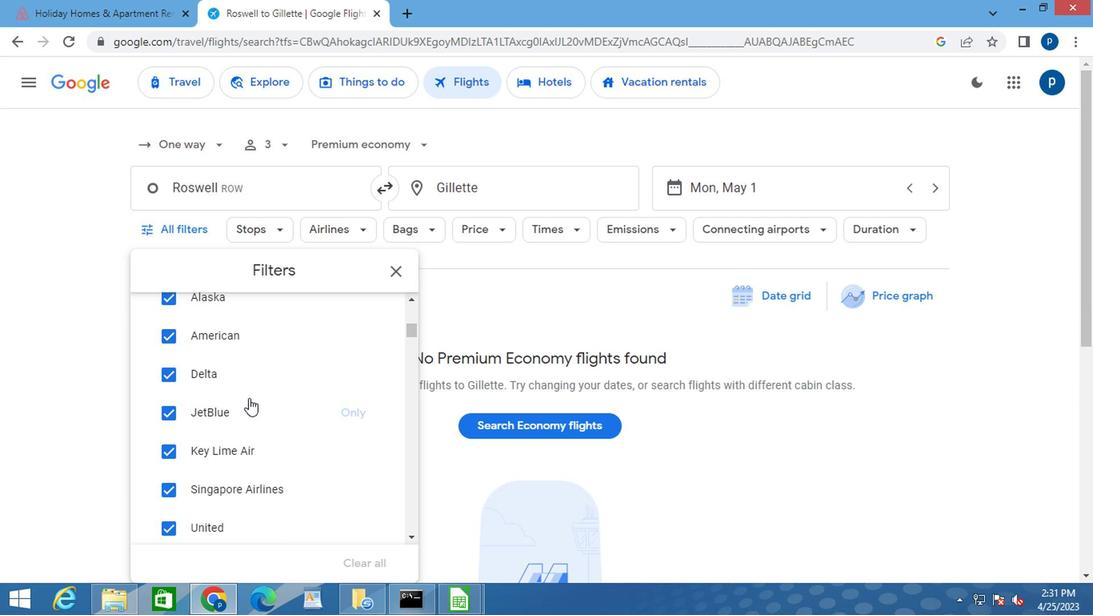 
Action: Mouse scrolled (244, 398) with delta (0, 0)
Screenshot: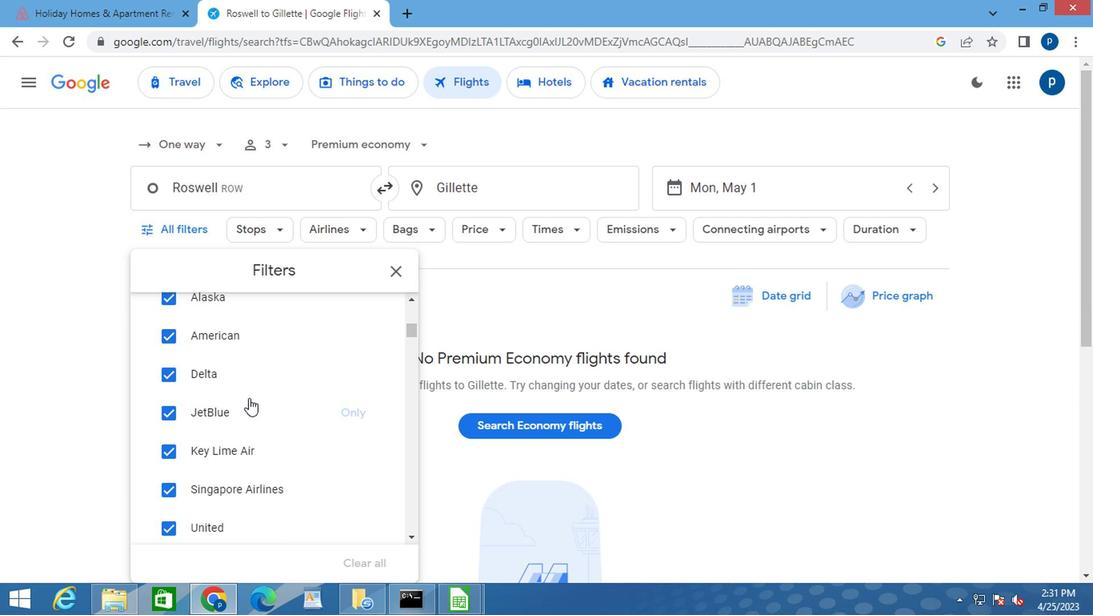 
Action: Mouse moved to (250, 398)
Screenshot: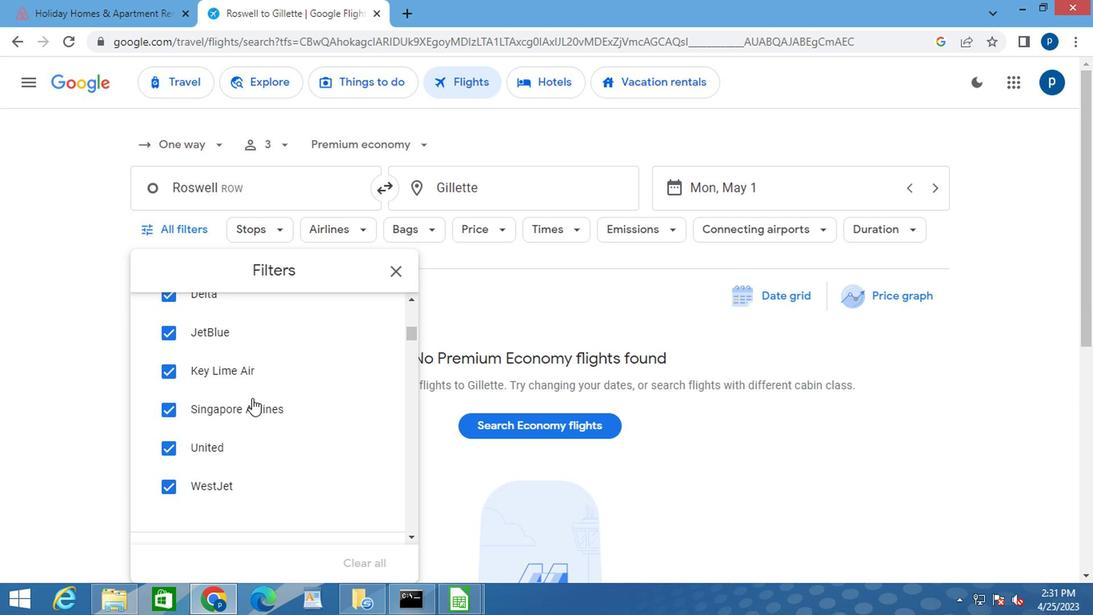 
Action: Mouse scrolled (250, 398) with delta (0, 0)
Screenshot: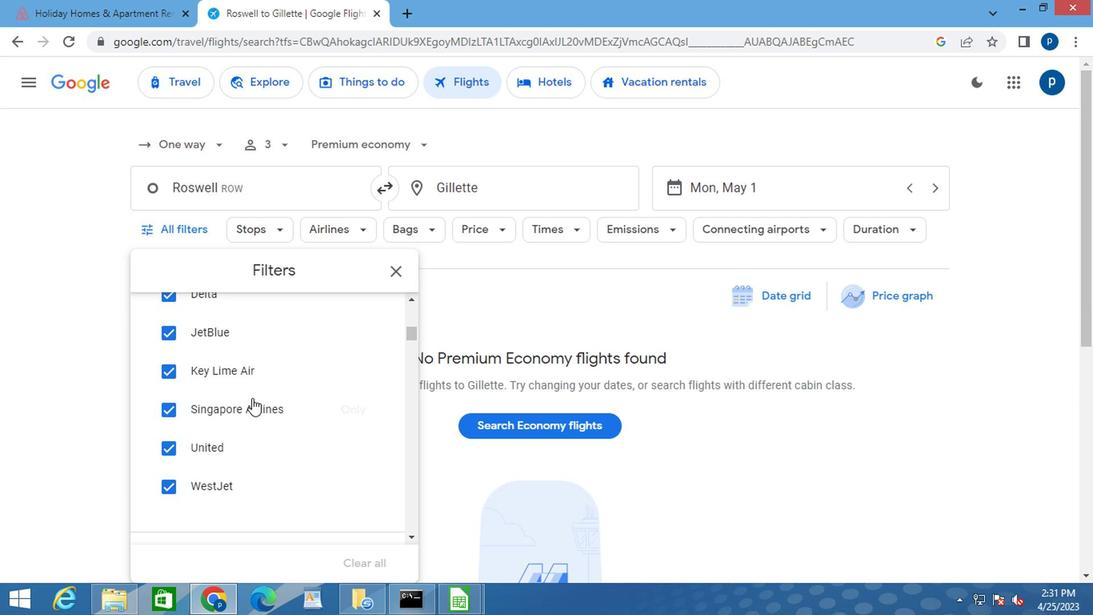 
Action: Mouse moved to (251, 398)
Screenshot: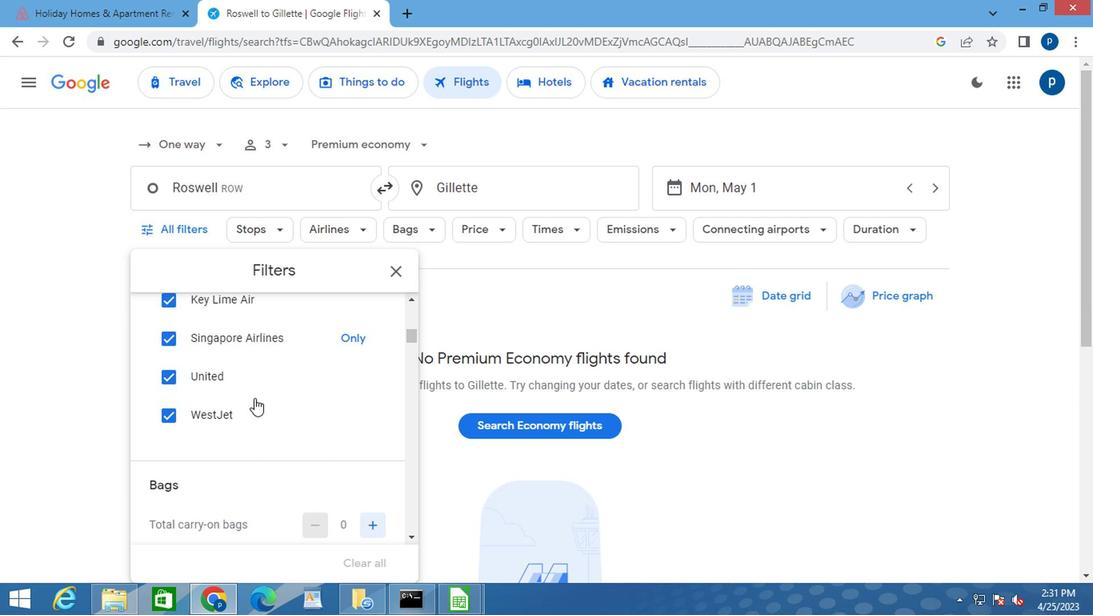 
Action: Mouse scrolled (251, 398) with delta (0, 0)
Screenshot: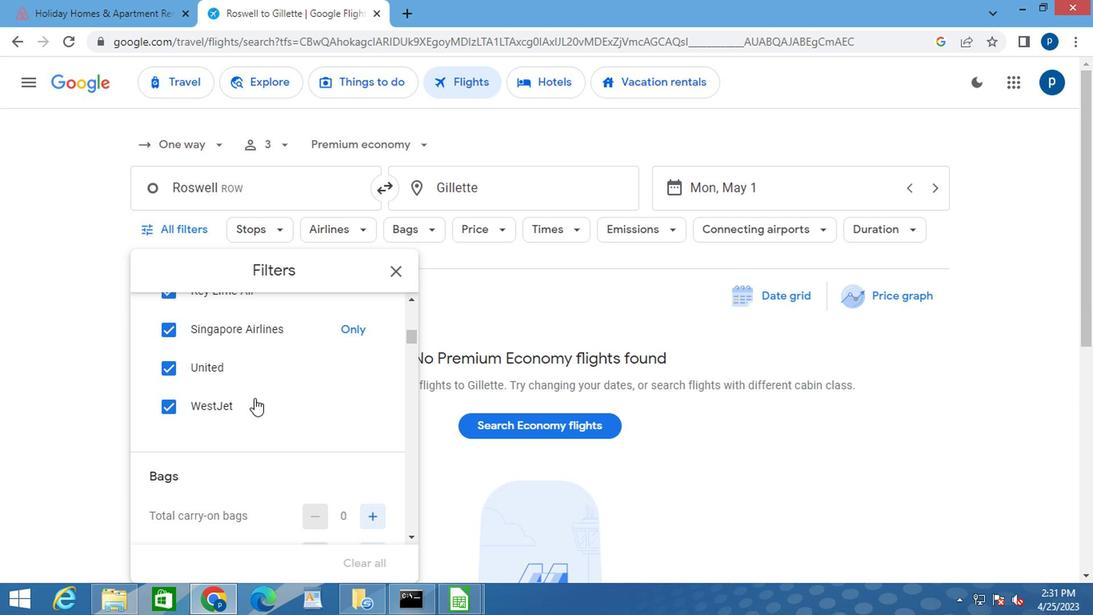 
Action: Mouse moved to (252, 398)
Screenshot: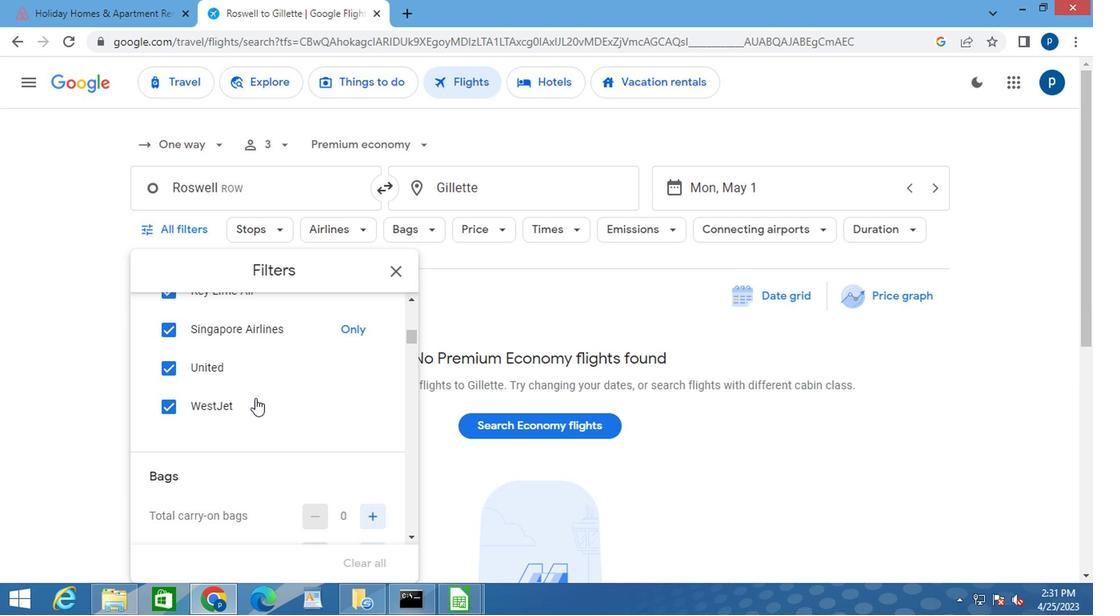 
Action: Mouse scrolled (252, 398) with delta (0, 0)
Screenshot: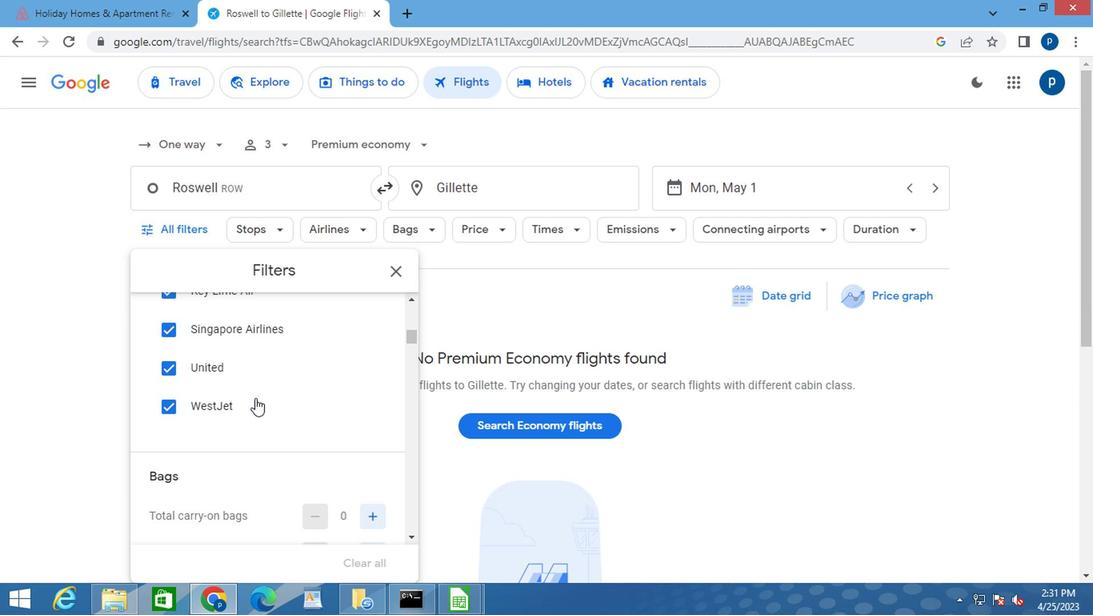 
Action: Mouse moved to (372, 360)
Screenshot: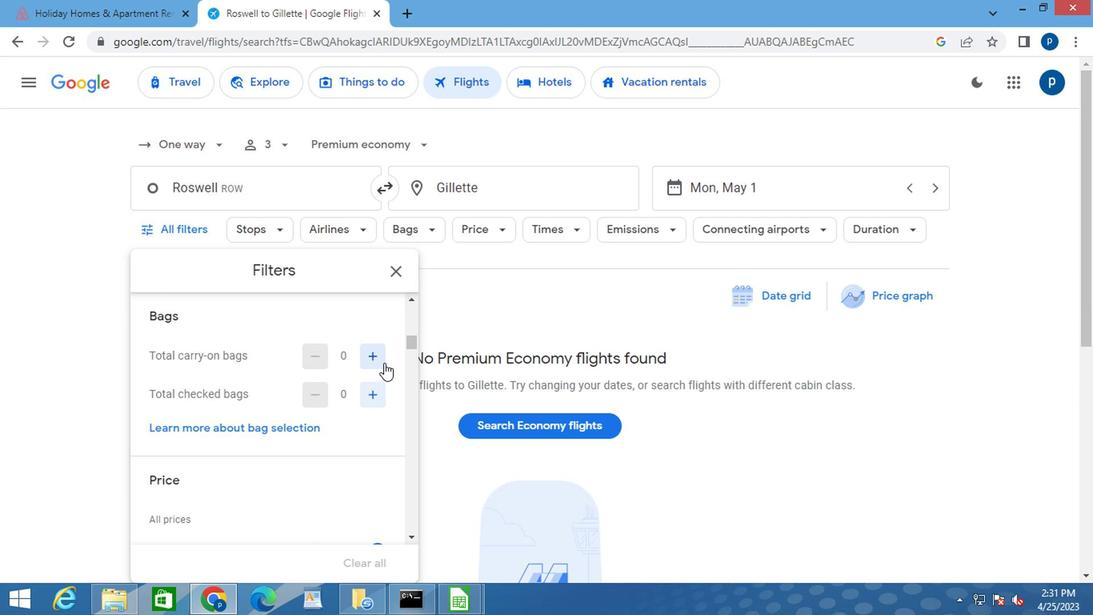 
Action: Mouse pressed left at (372, 360)
Screenshot: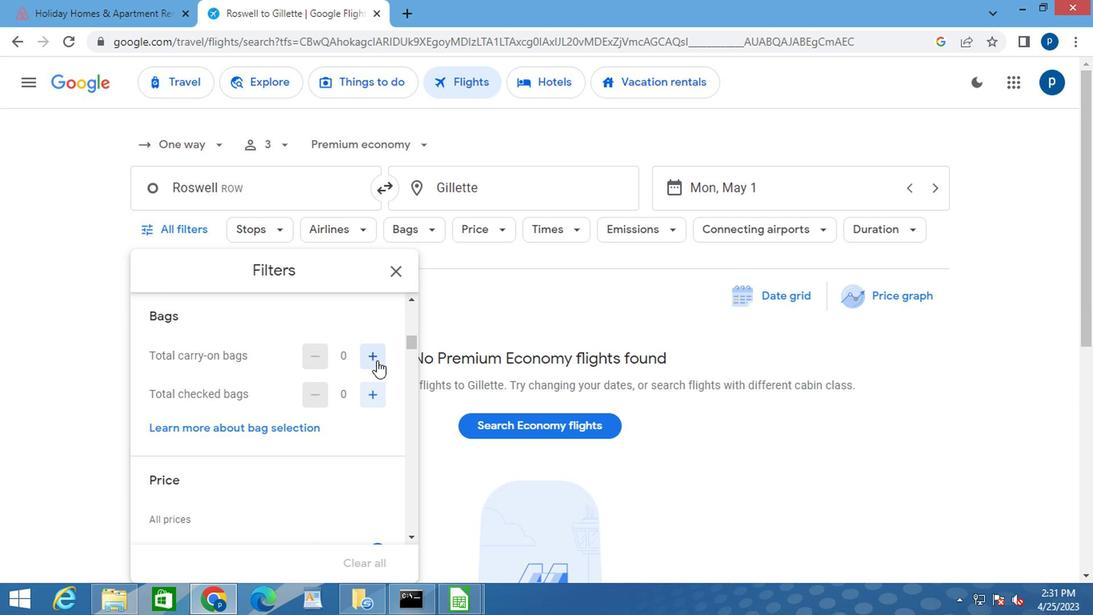 
Action: Mouse pressed left at (372, 360)
Screenshot: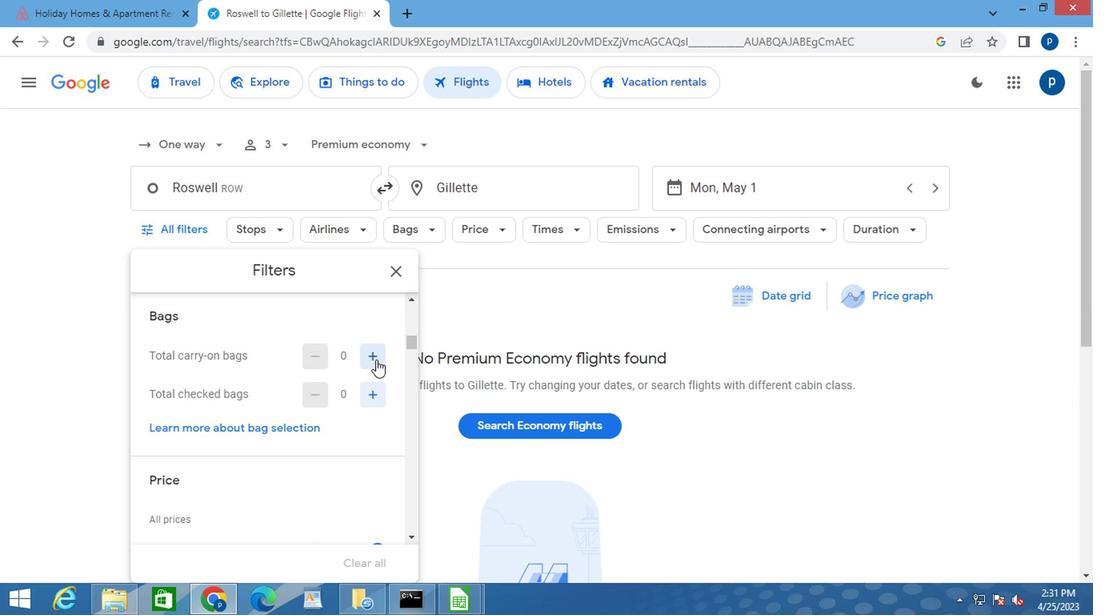 
Action: Mouse moved to (370, 393)
Screenshot: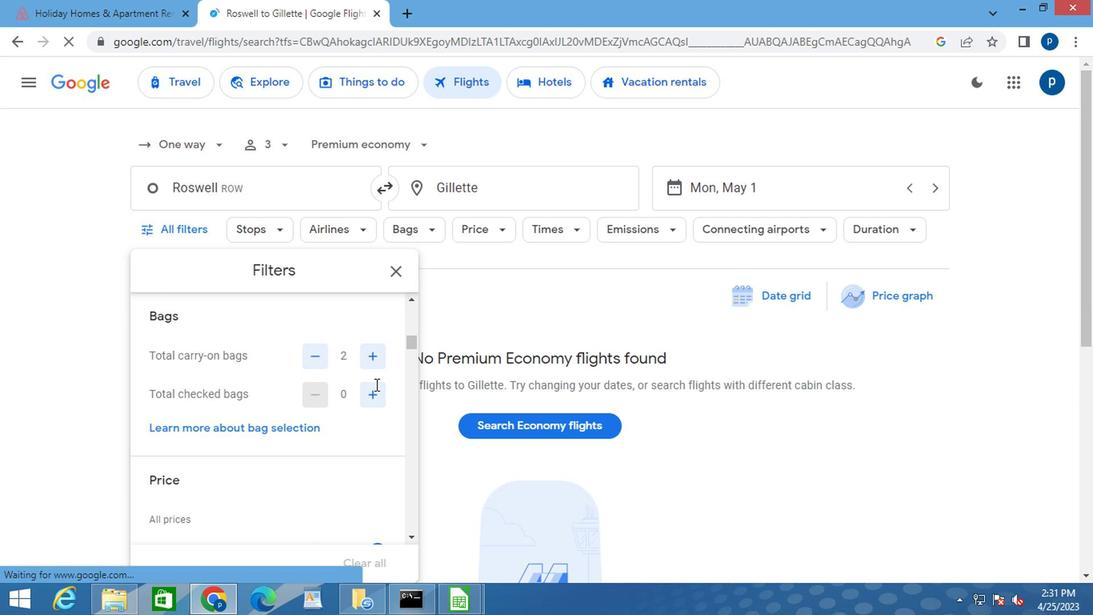 
Action: Mouse pressed left at (370, 393)
Screenshot: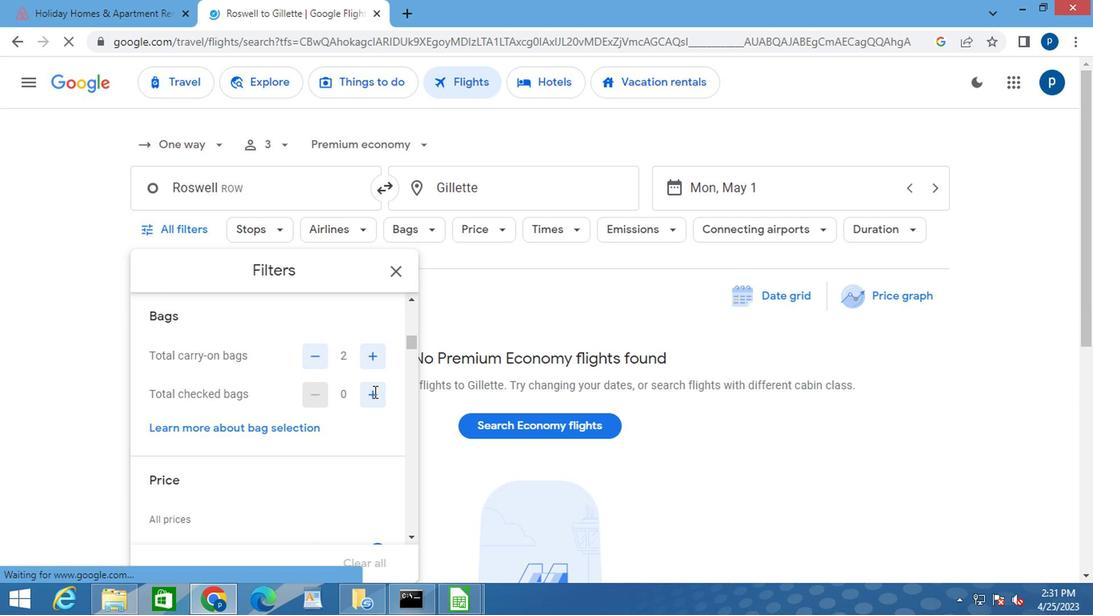 
Action: Mouse pressed left at (370, 393)
Screenshot: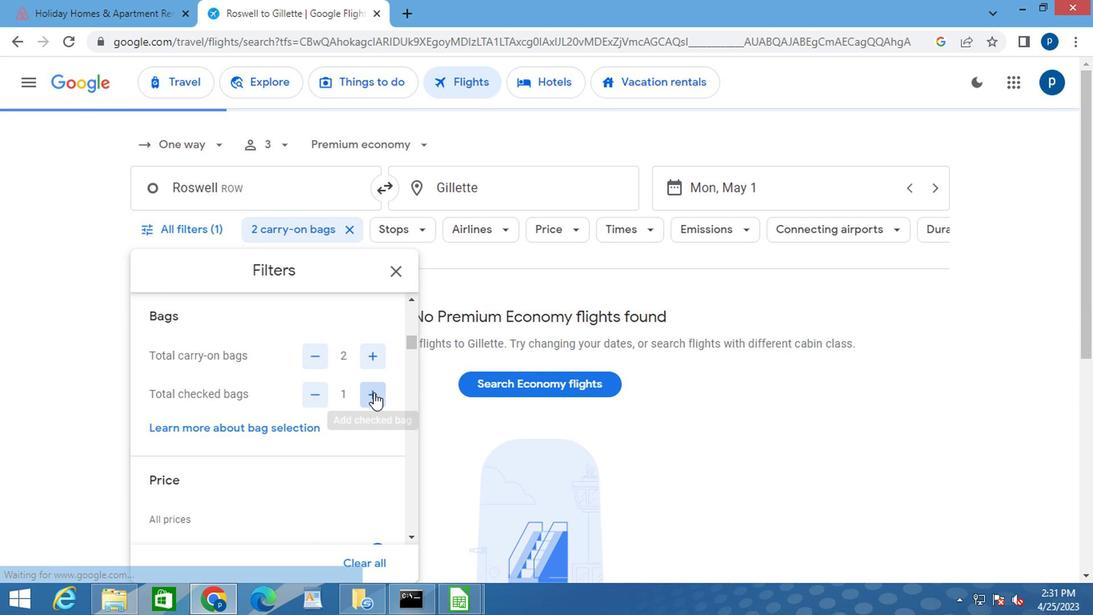 
Action: Mouse pressed left at (370, 393)
Screenshot: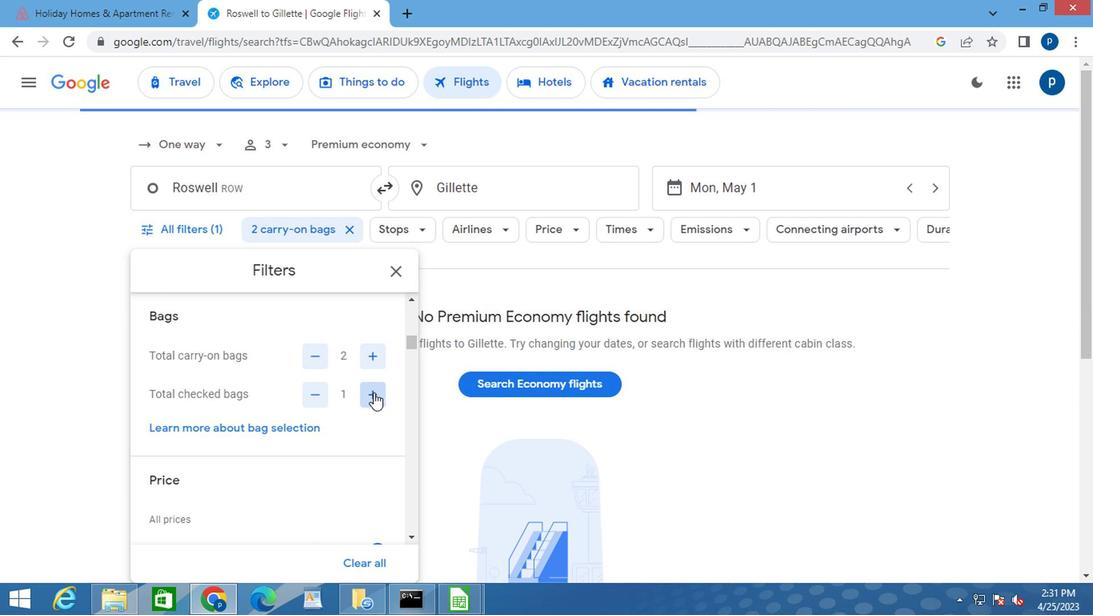 
Action: Mouse pressed left at (370, 393)
Screenshot: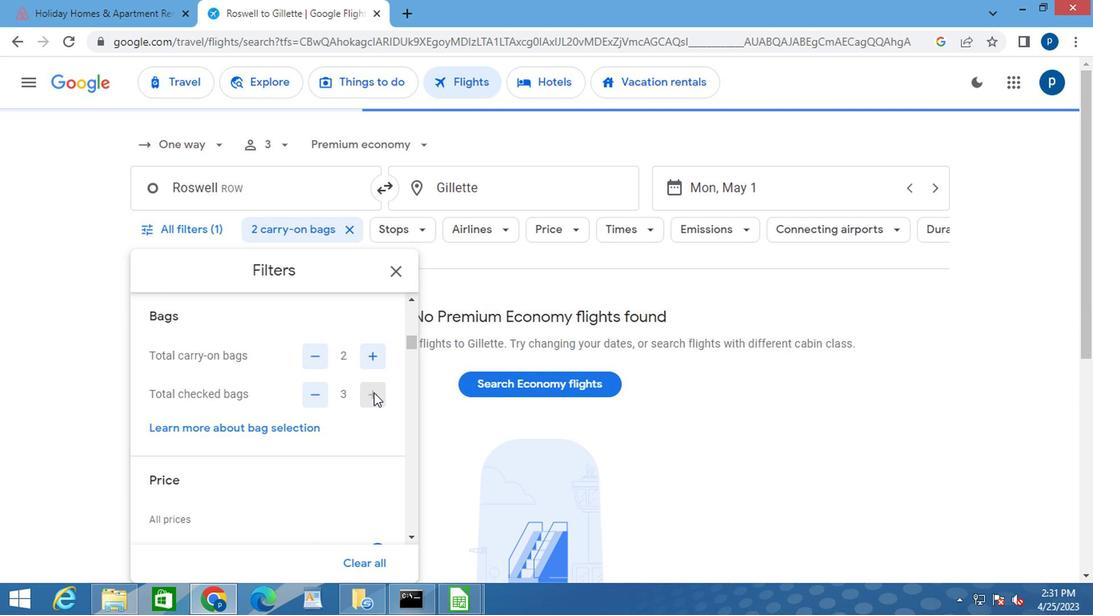 
Action: Mouse moved to (347, 431)
Screenshot: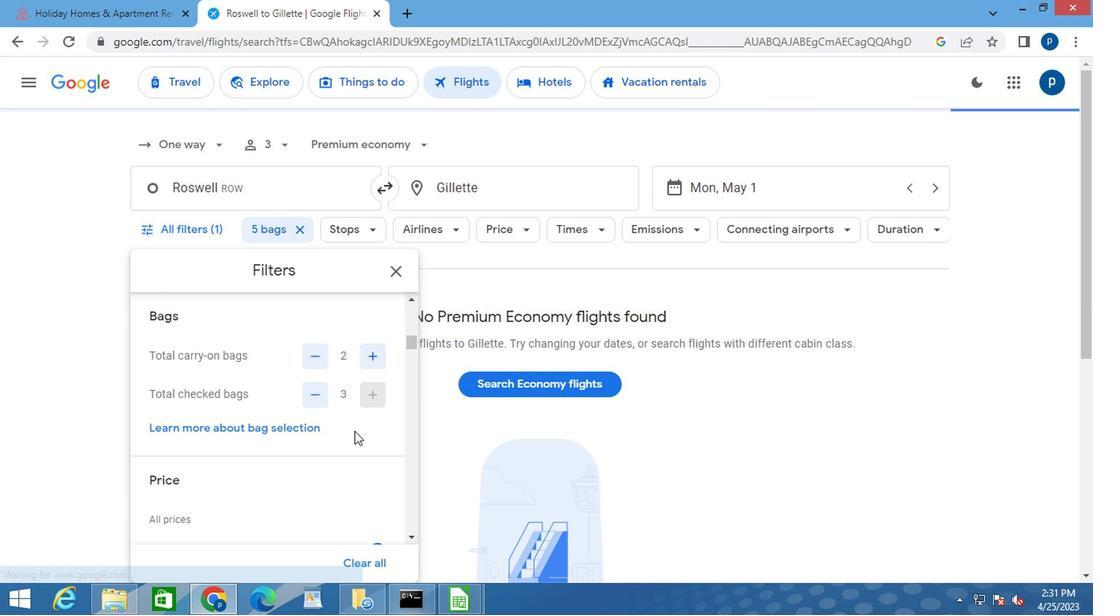 
Action: Mouse scrolled (347, 430) with delta (0, 0)
Screenshot: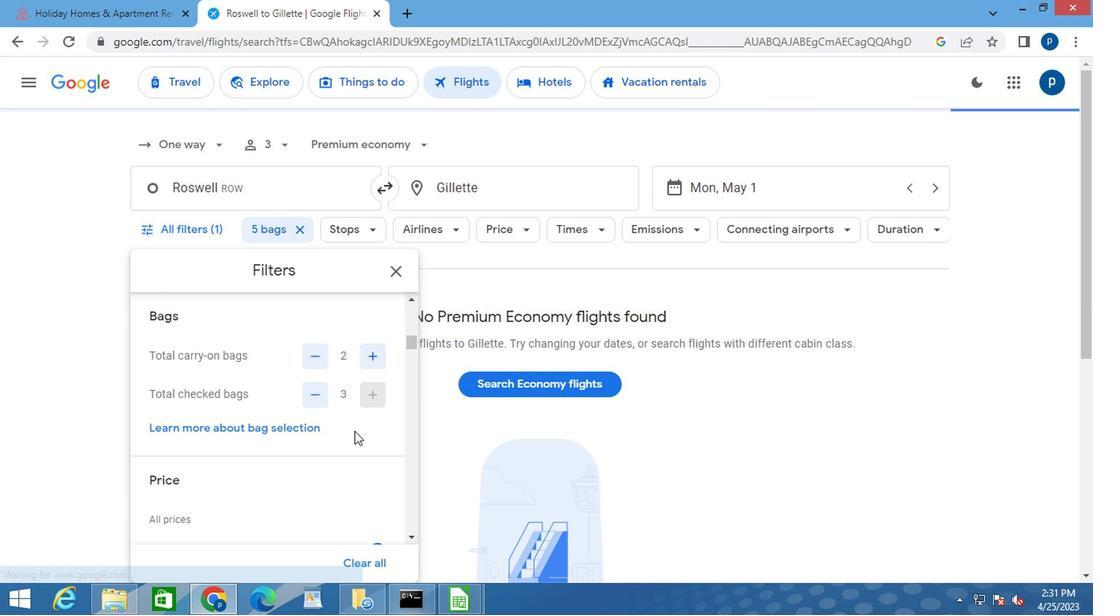 
Action: Mouse scrolled (347, 430) with delta (0, 0)
Screenshot: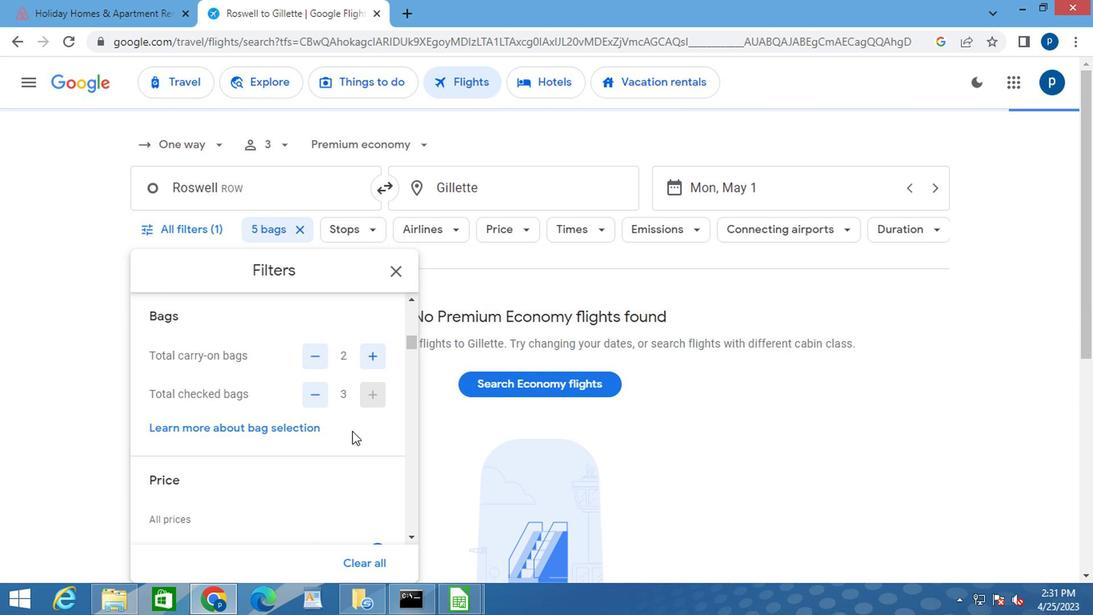 
Action: Mouse moved to (346, 431)
Screenshot: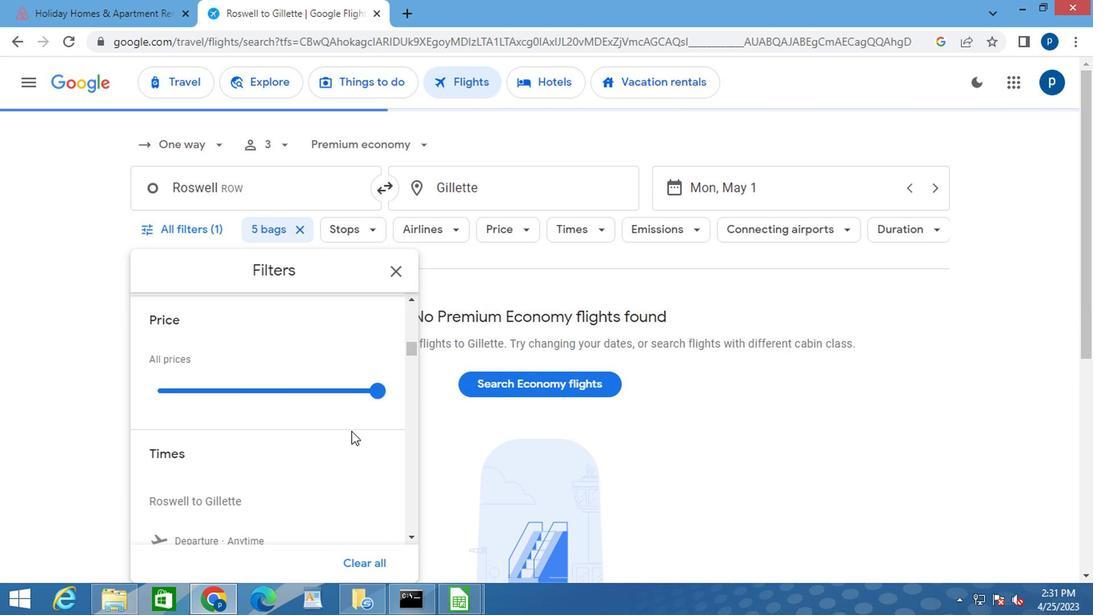 
Action: Mouse scrolled (346, 430) with delta (0, 0)
Screenshot: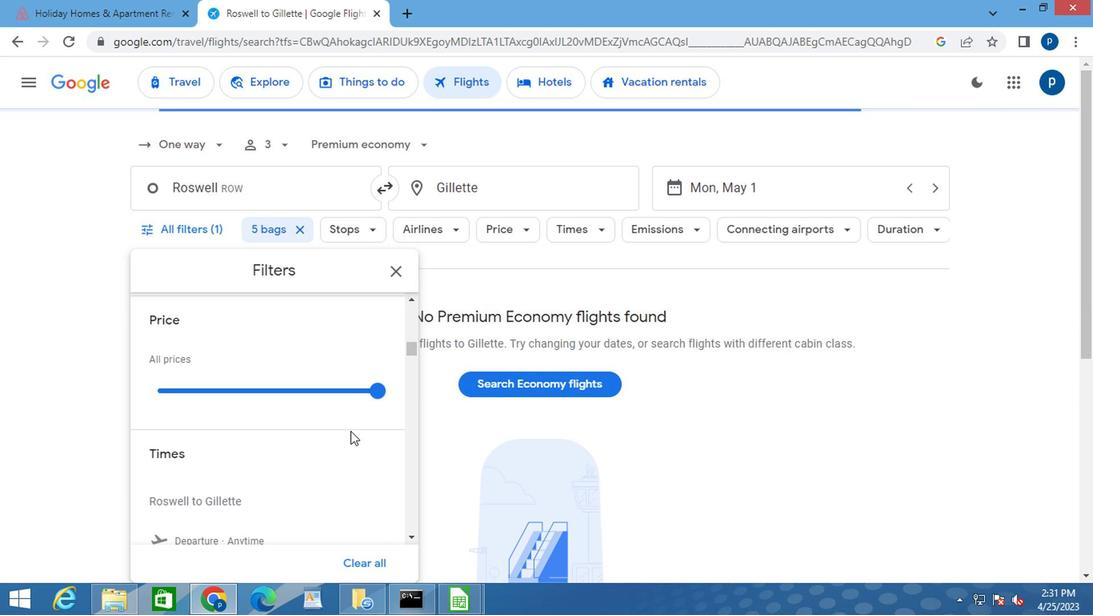 
Action: Mouse moved to (293, 325)
Screenshot: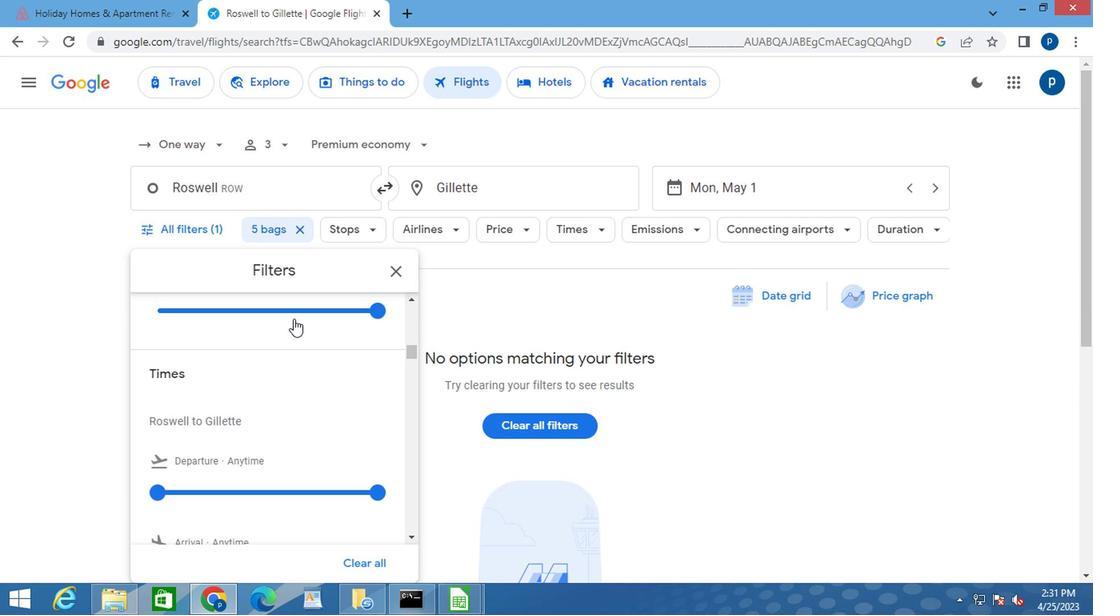 
Action: Mouse scrolled (293, 326) with delta (0, 1)
Screenshot: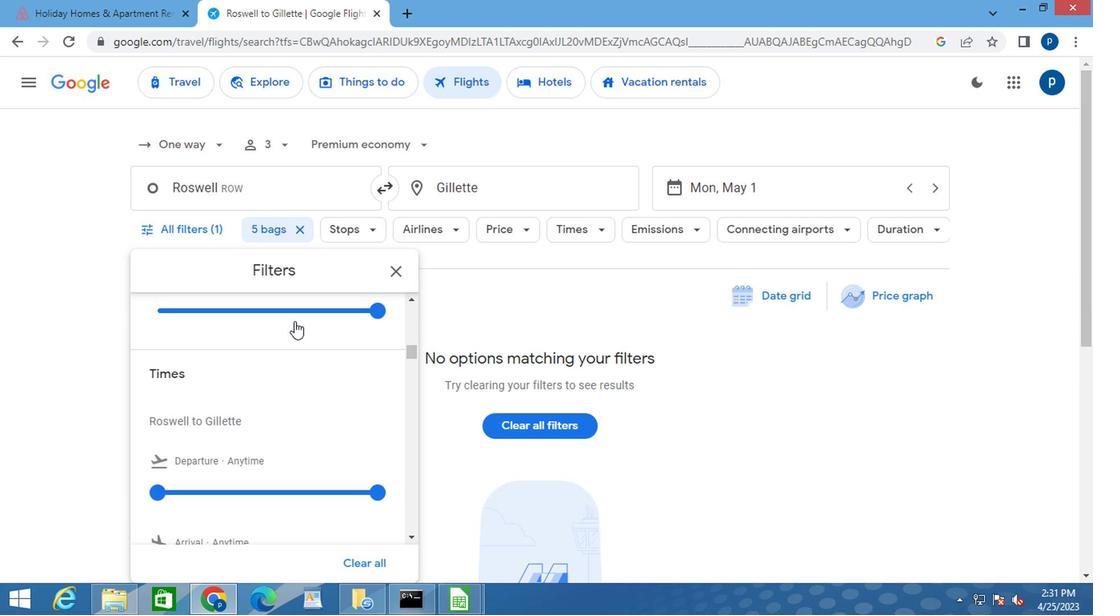 
Action: Mouse moved to (366, 389)
Screenshot: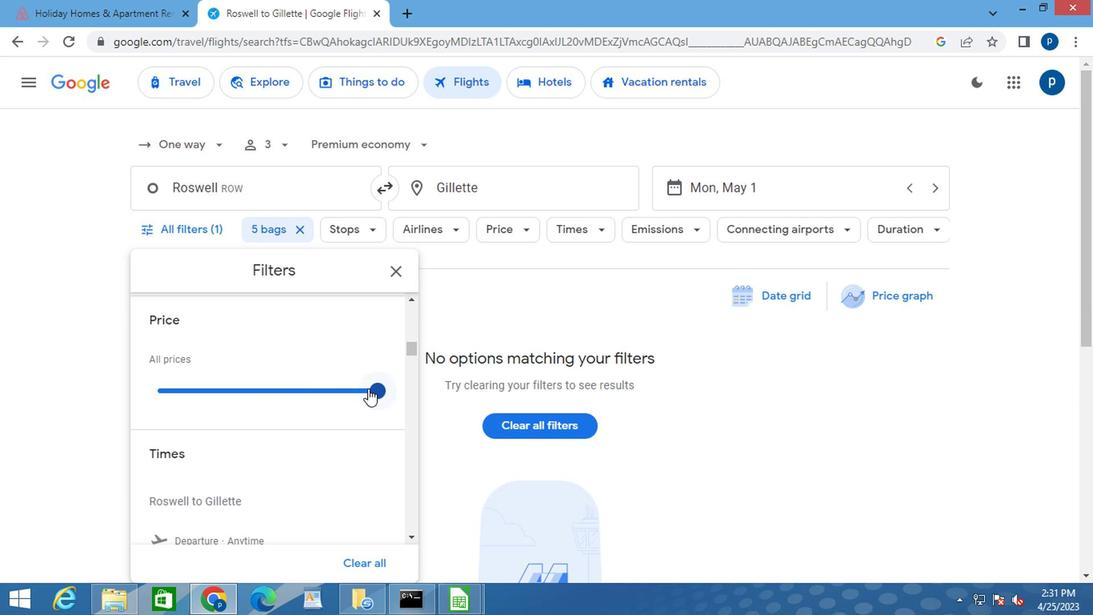 
Action: Mouse pressed left at (366, 389)
Screenshot: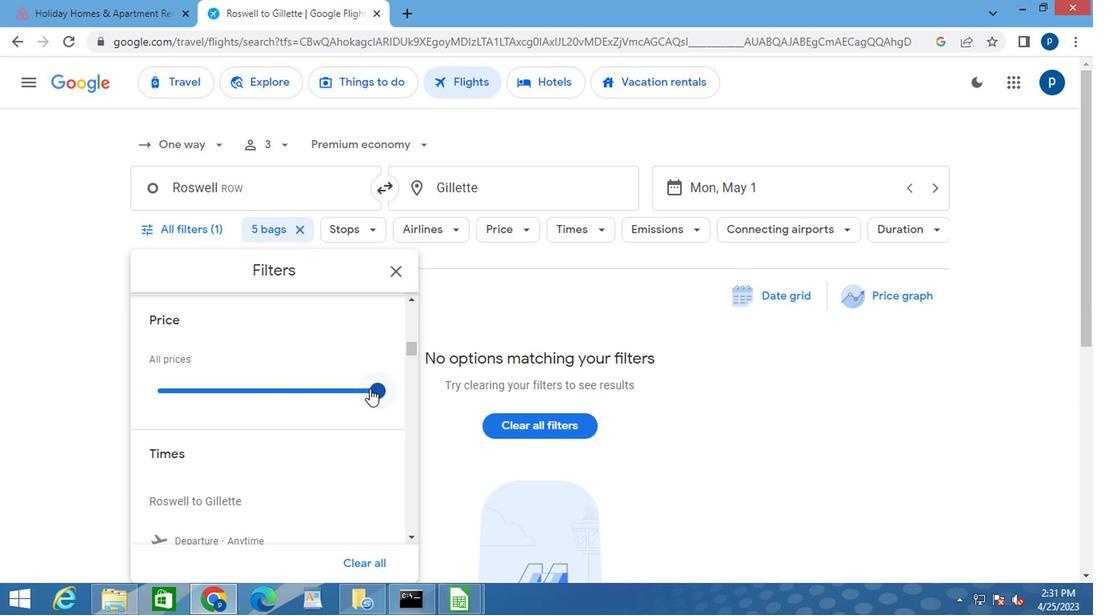 
Action: Mouse moved to (272, 459)
Screenshot: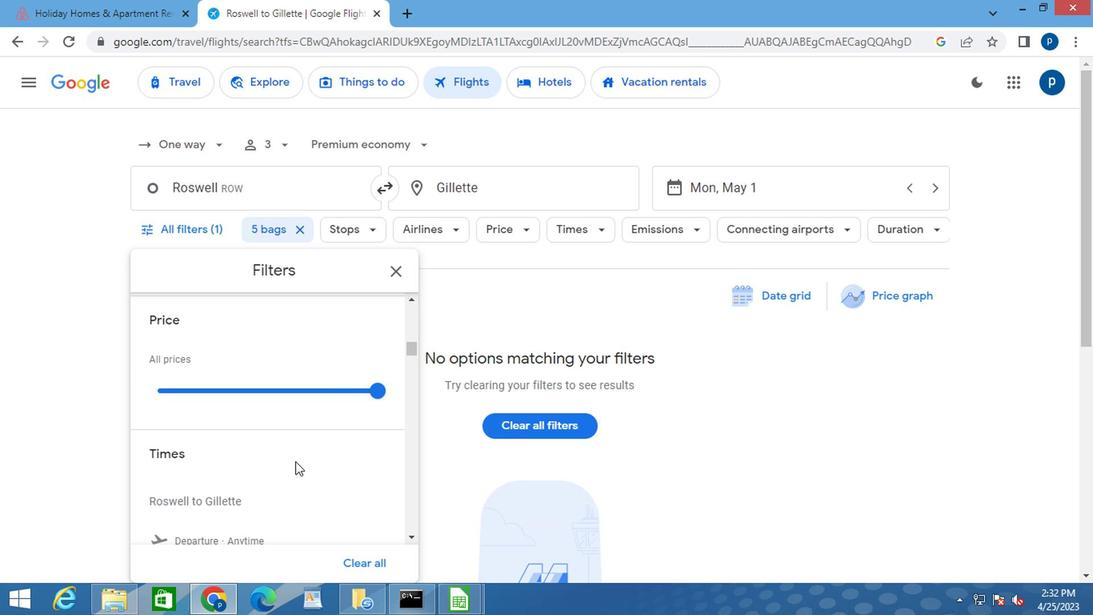
Action: Mouse scrolled (272, 458) with delta (0, 0)
Screenshot: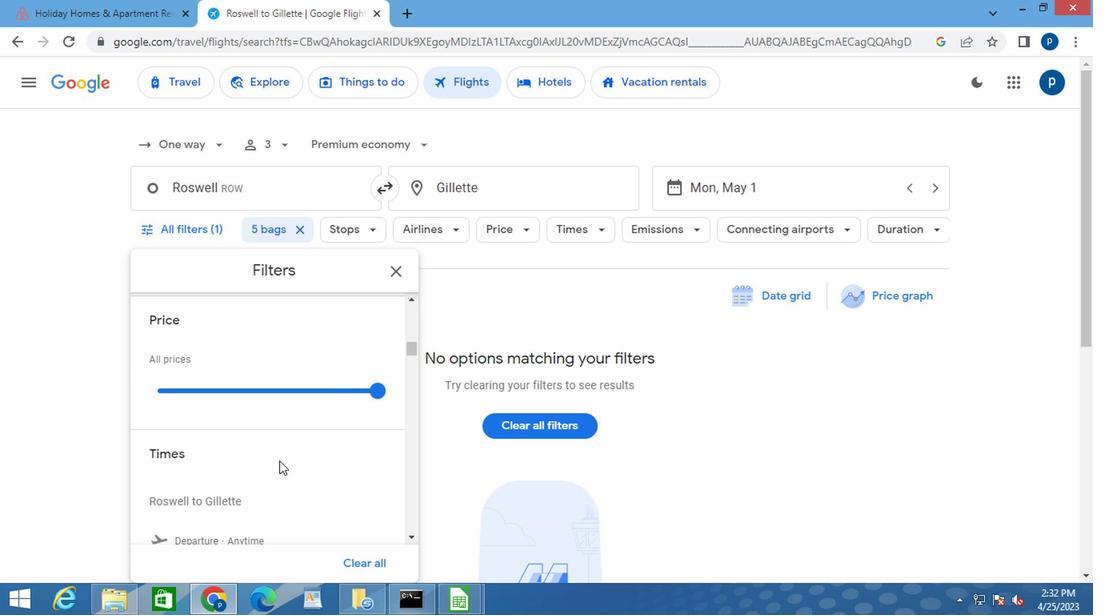 
Action: Mouse moved to (150, 491)
Screenshot: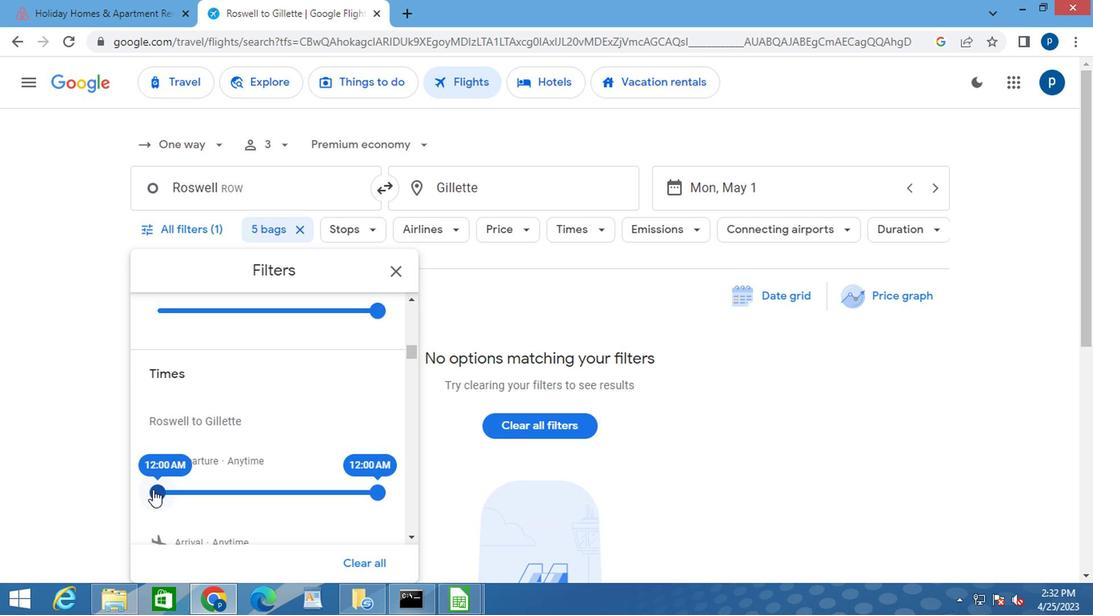 
Action: Mouse pressed left at (150, 491)
Screenshot: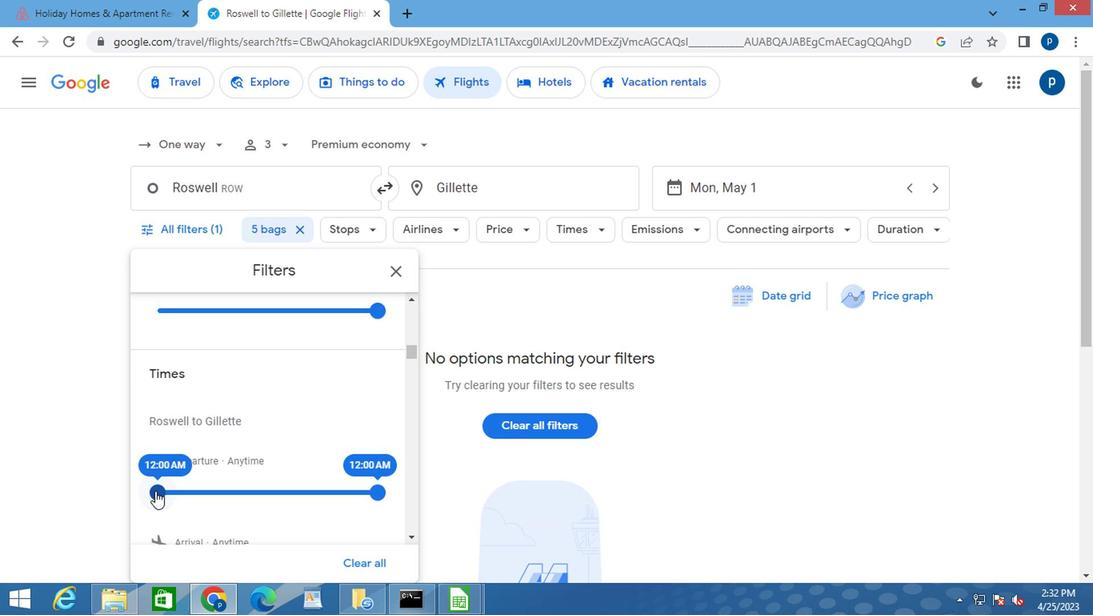 
Action: Mouse moved to (373, 491)
Screenshot: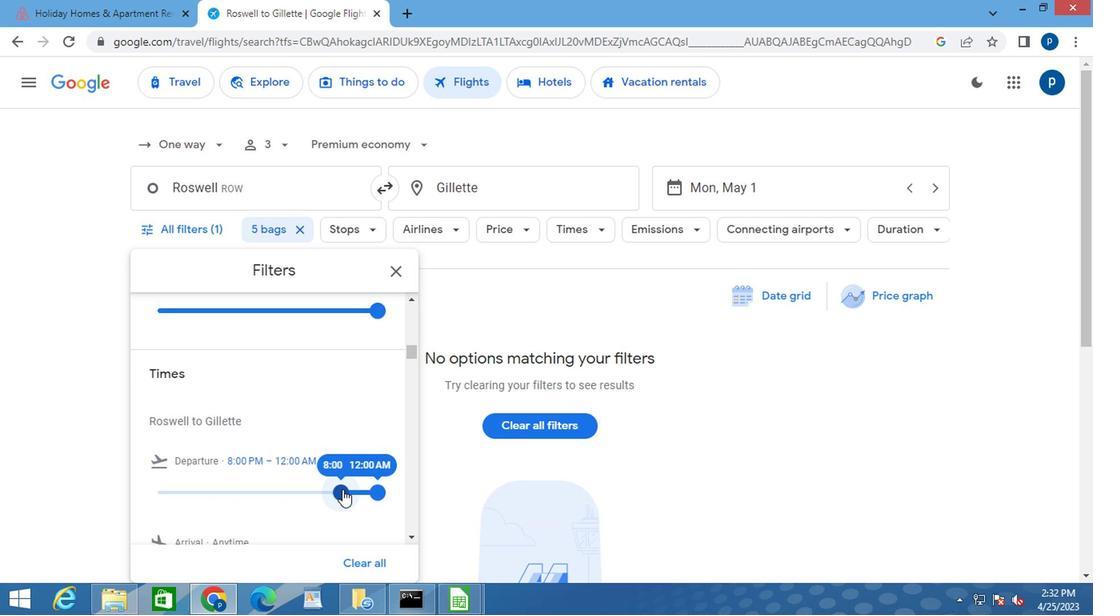 
Action: Mouse pressed left at (373, 491)
Screenshot: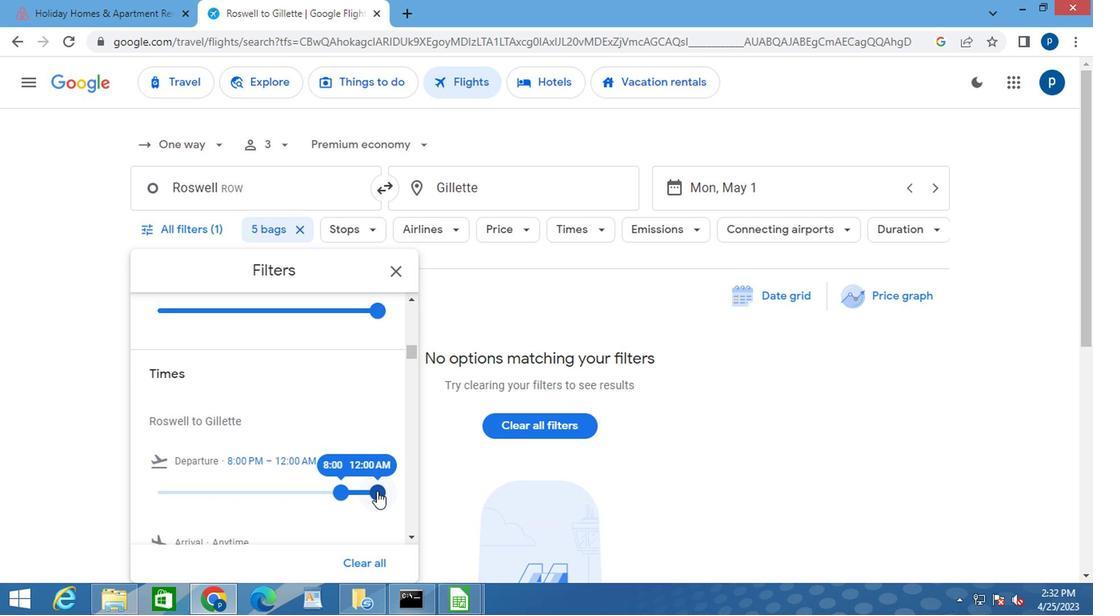 
Action: Mouse moved to (389, 263)
Screenshot: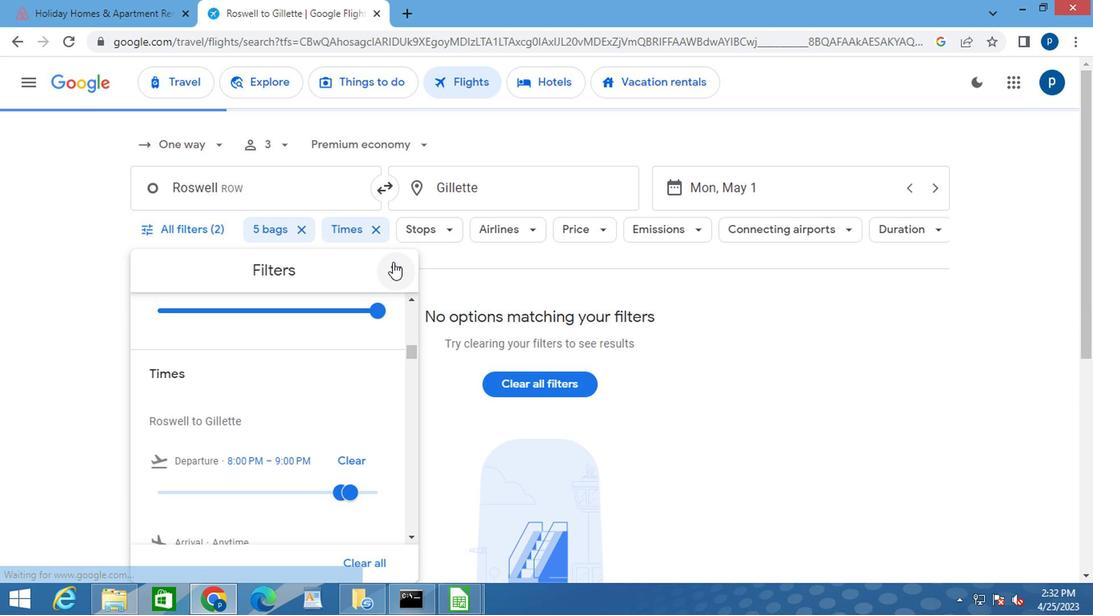 
Action: Mouse pressed left at (389, 263)
Screenshot: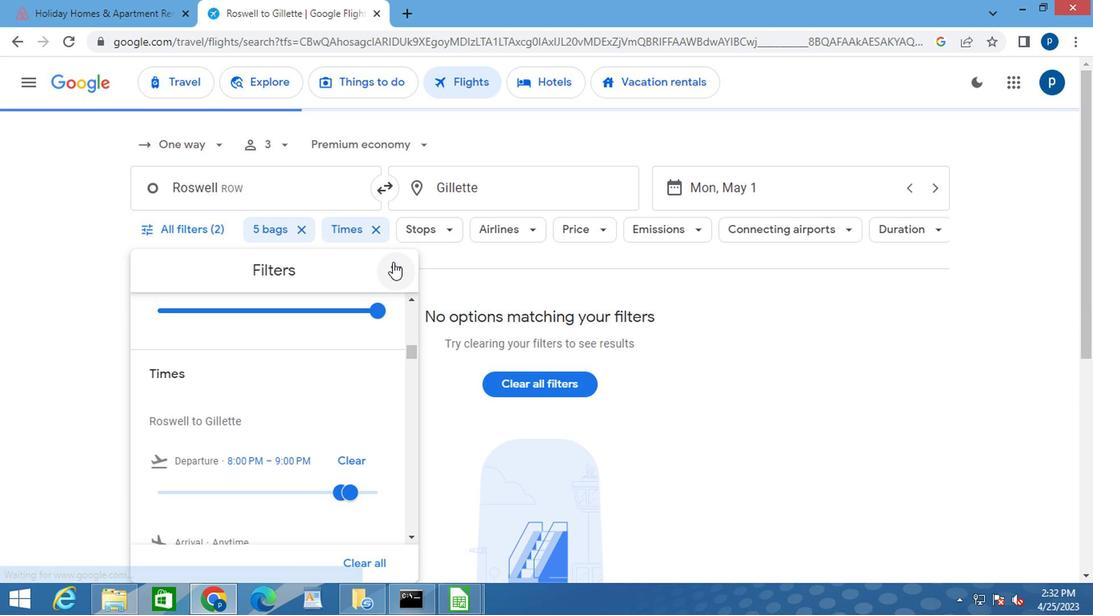 
Action: Mouse moved to (387, 264)
Screenshot: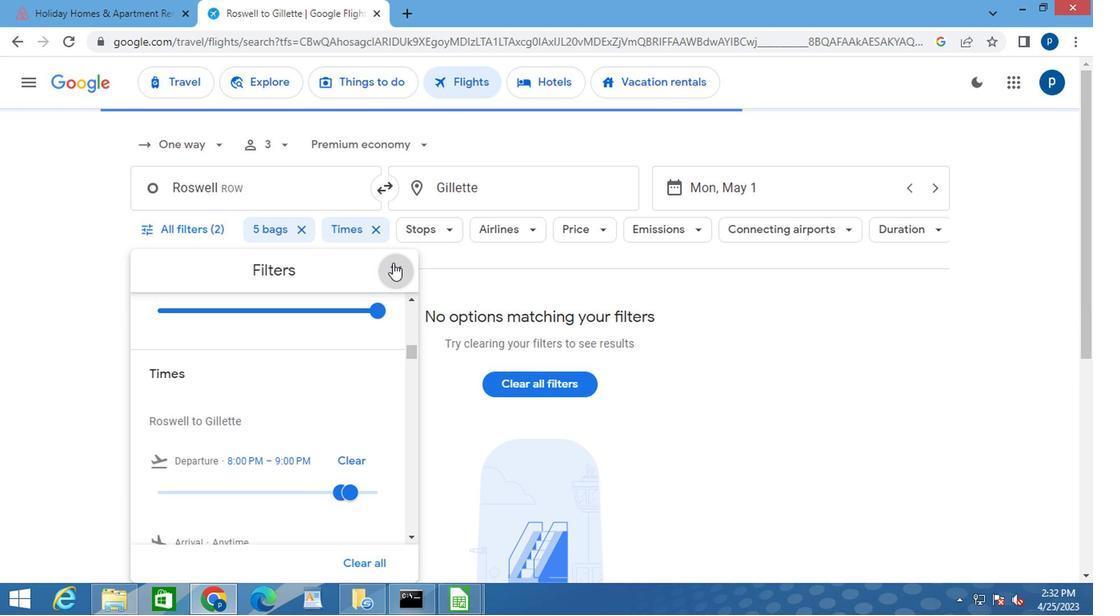 
